Task: Open a template Informal Letter by  Plum save the file as logbook.epub Remove the following options from template: 'your brand'. Replace Hello Fan with ' Good Afternoon' and change the date to 29 June, 2023. Replace body of the letter with  I can't thank you enough for your love and support. Your presence in my life brings me immense joy and comfort. Thank you for being there for me.; apply Font Style 'Trebuchet MS' and font size  18 Add name: Oscar
Action: Mouse moved to (671, 90)
Screenshot: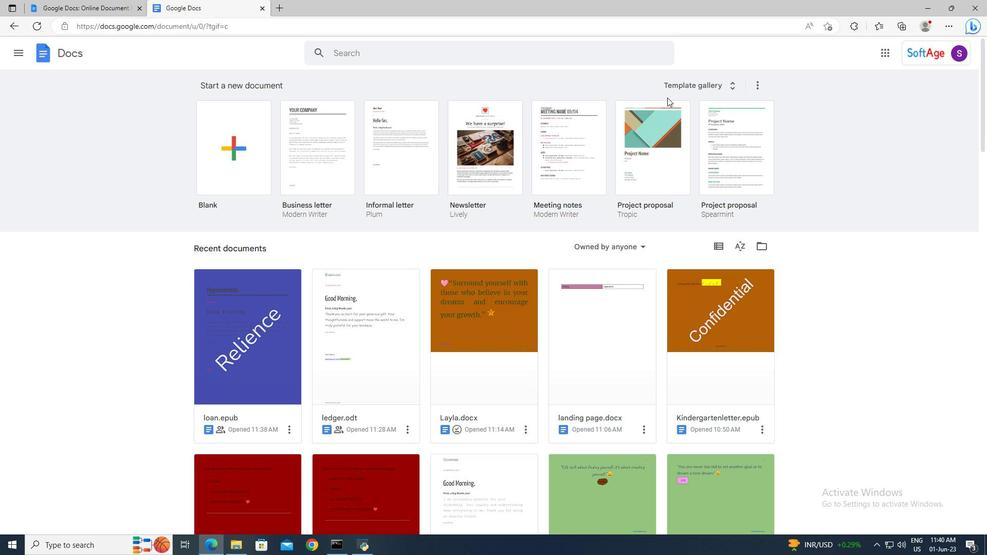 
Action: Mouse pressed left at (671, 90)
Screenshot: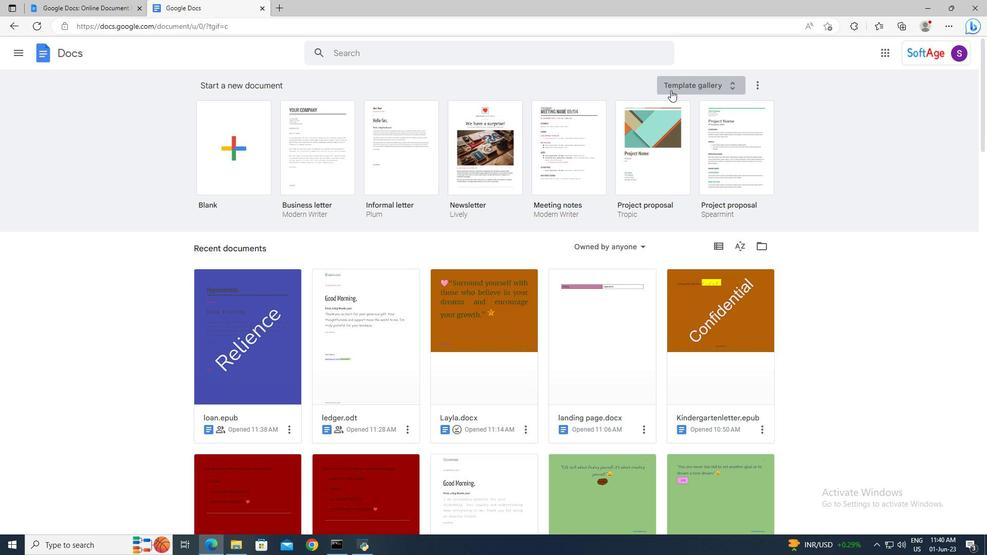 
Action: Mouse moved to (629, 191)
Screenshot: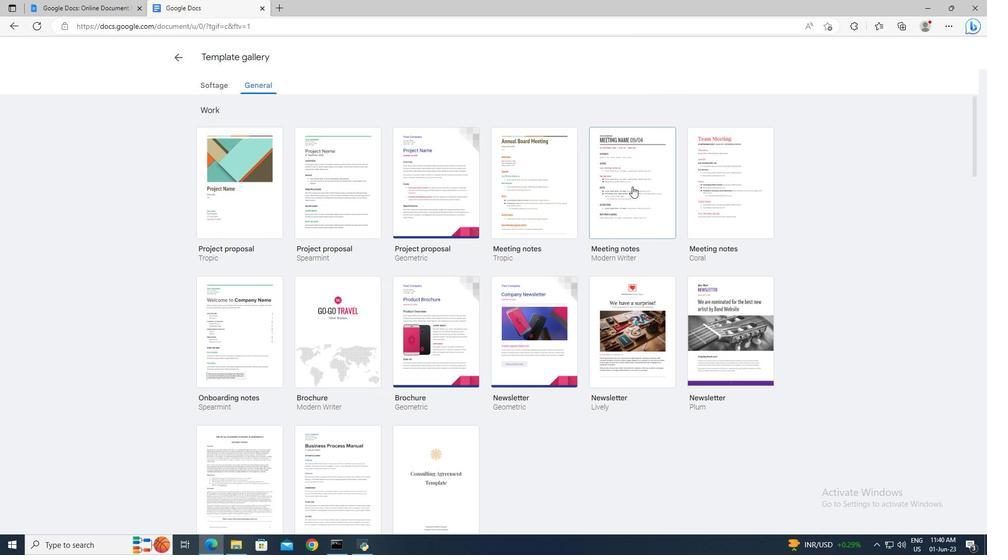 
Action: Mouse scrolled (629, 190) with delta (0, 0)
Screenshot: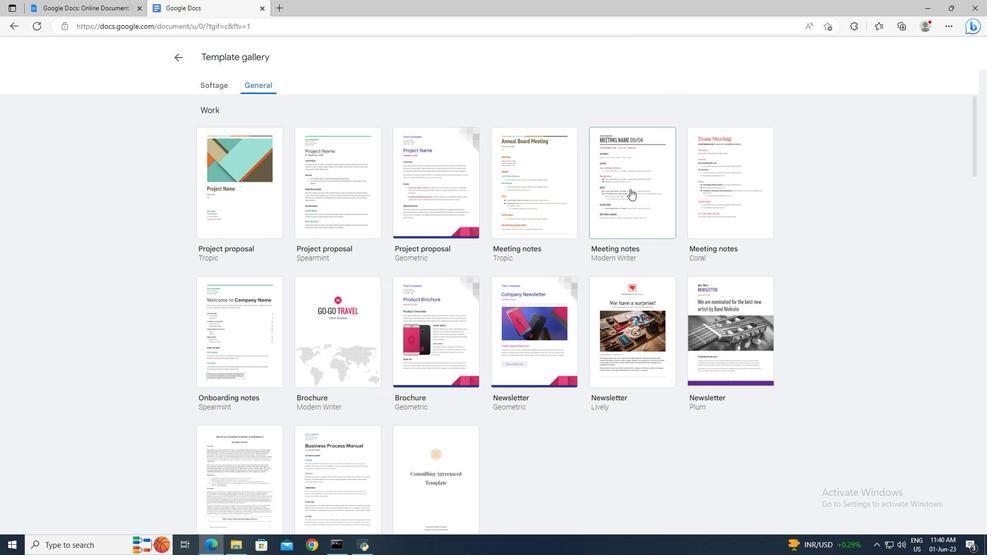 
Action: Mouse scrolled (629, 190) with delta (0, 0)
Screenshot: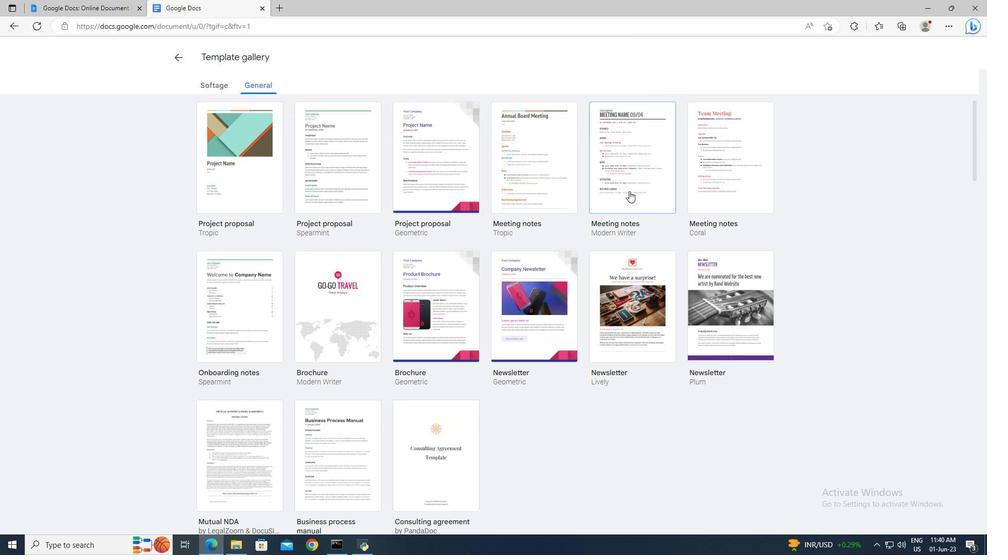 
Action: Mouse scrolled (629, 190) with delta (0, 0)
Screenshot: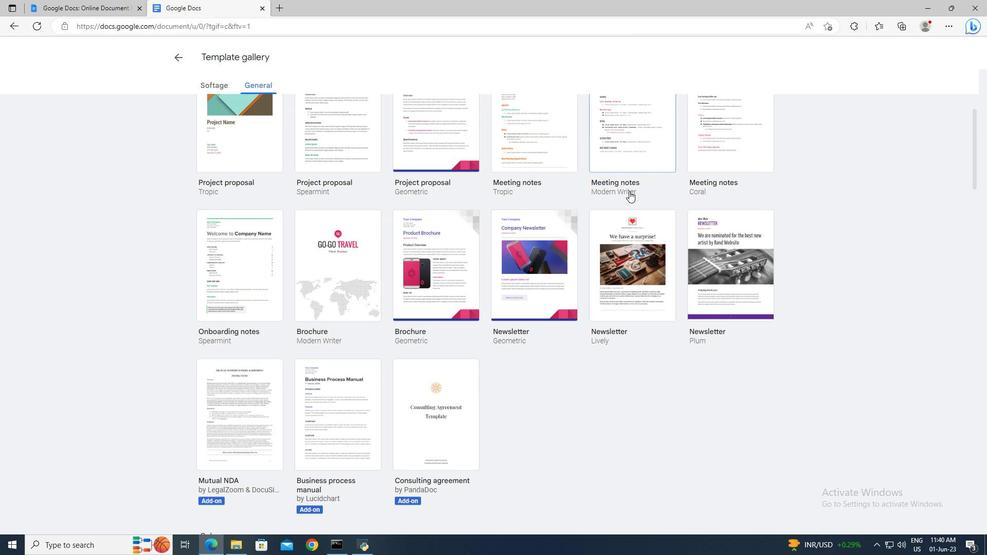 
Action: Mouse scrolled (629, 190) with delta (0, 0)
Screenshot: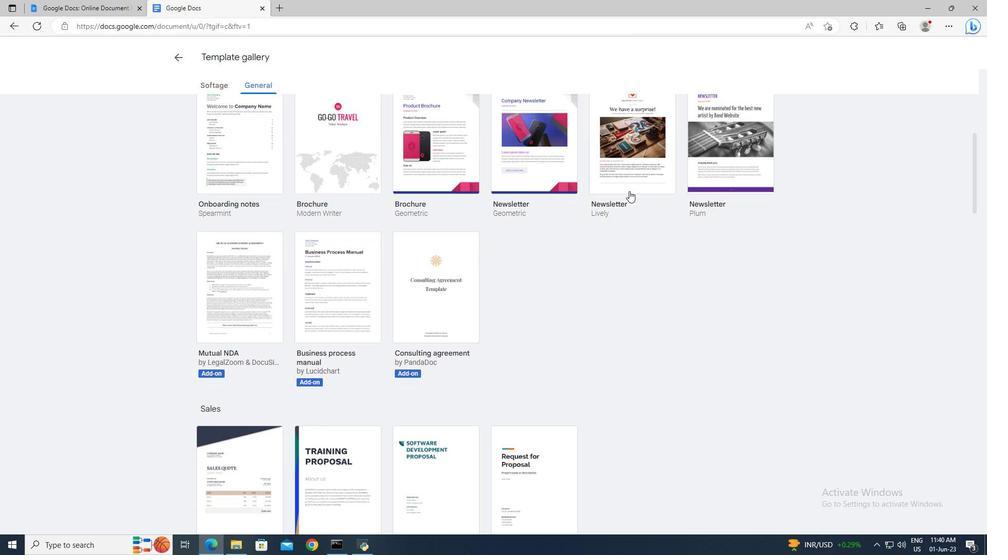 
Action: Mouse scrolled (629, 190) with delta (0, 0)
Screenshot: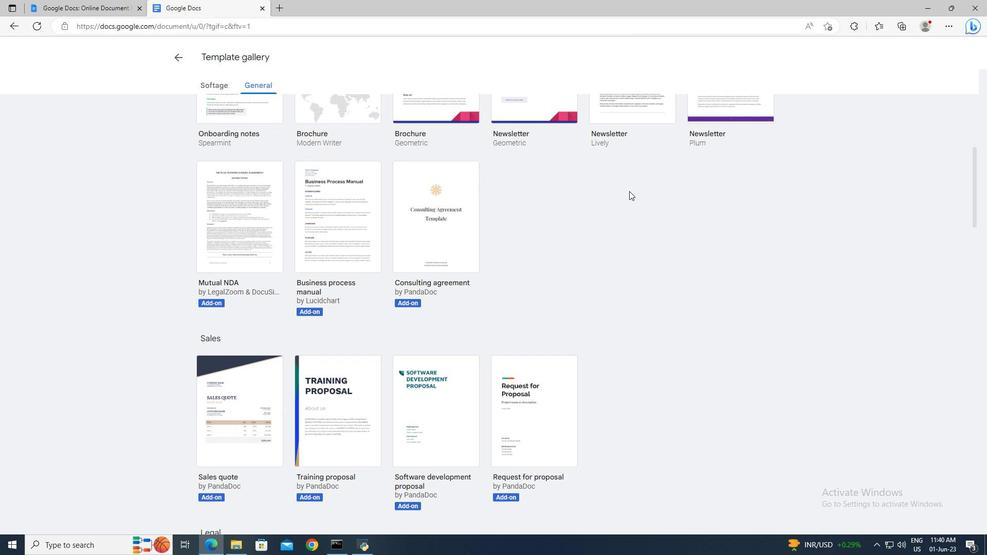 
Action: Mouse scrolled (629, 190) with delta (0, 0)
Screenshot: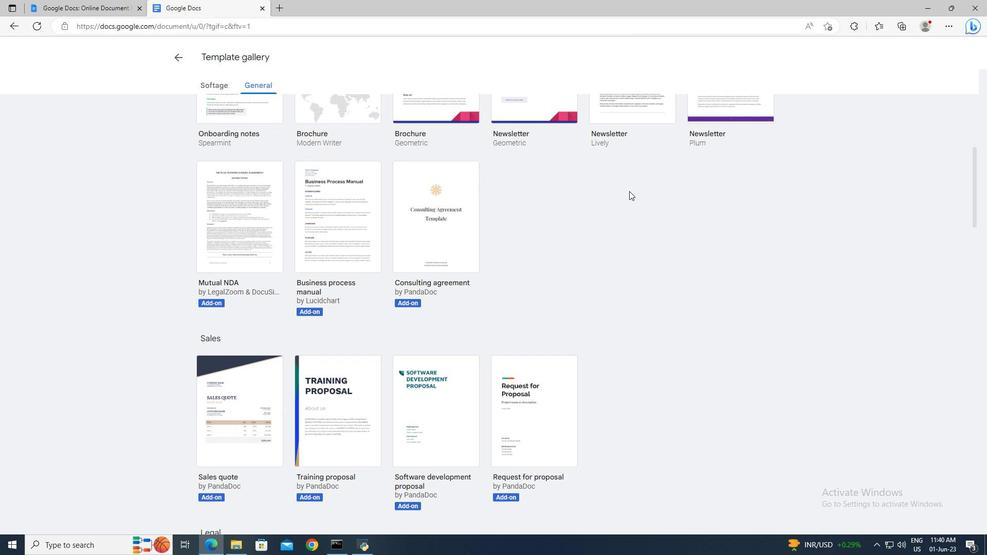 
Action: Mouse scrolled (629, 190) with delta (0, 0)
Screenshot: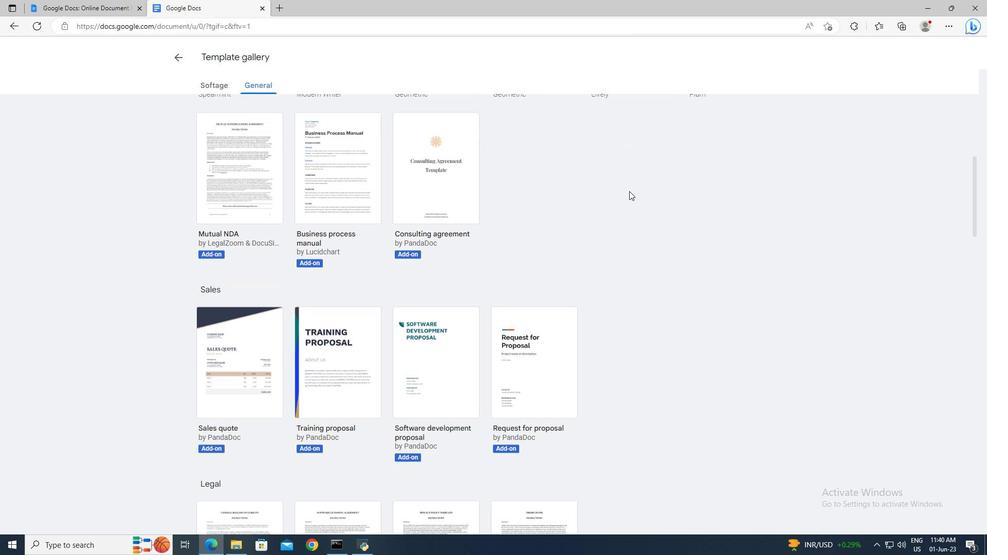 
Action: Mouse scrolled (629, 190) with delta (0, 0)
Screenshot: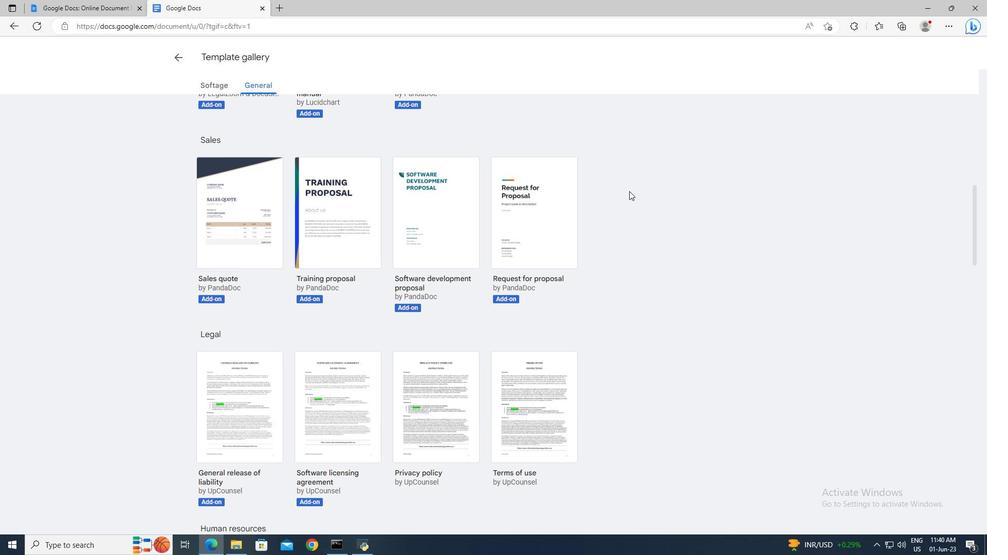 
Action: Mouse scrolled (629, 190) with delta (0, 0)
Screenshot: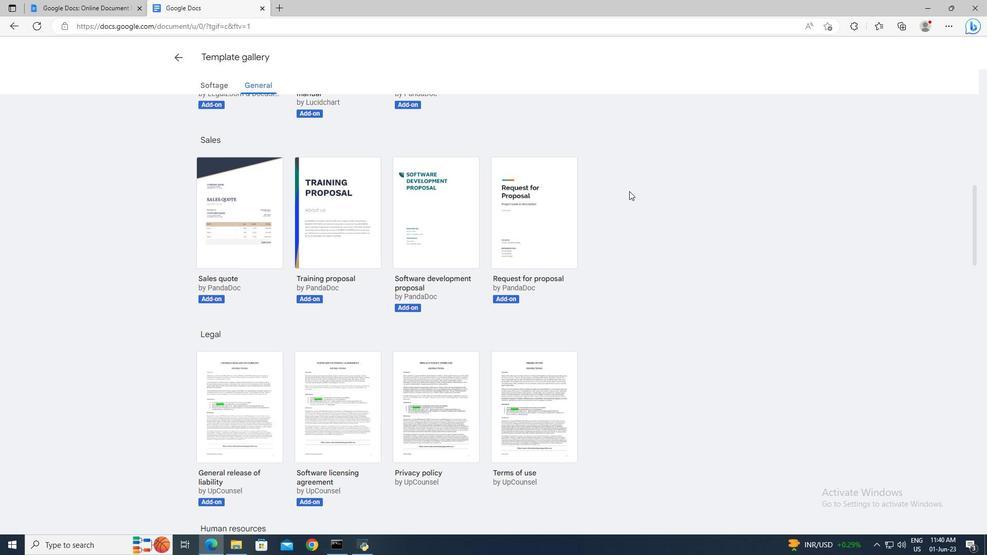 
Action: Mouse scrolled (629, 190) with delta (0, 0)
Screenshot: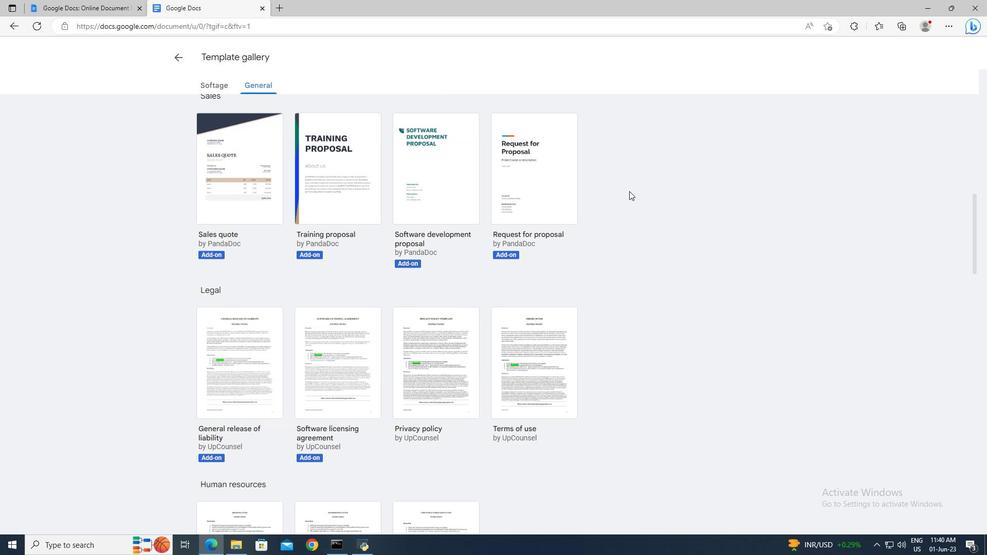 
Action: Mouse scrolled (629, 190) with delta (0, 0)
Screenshot: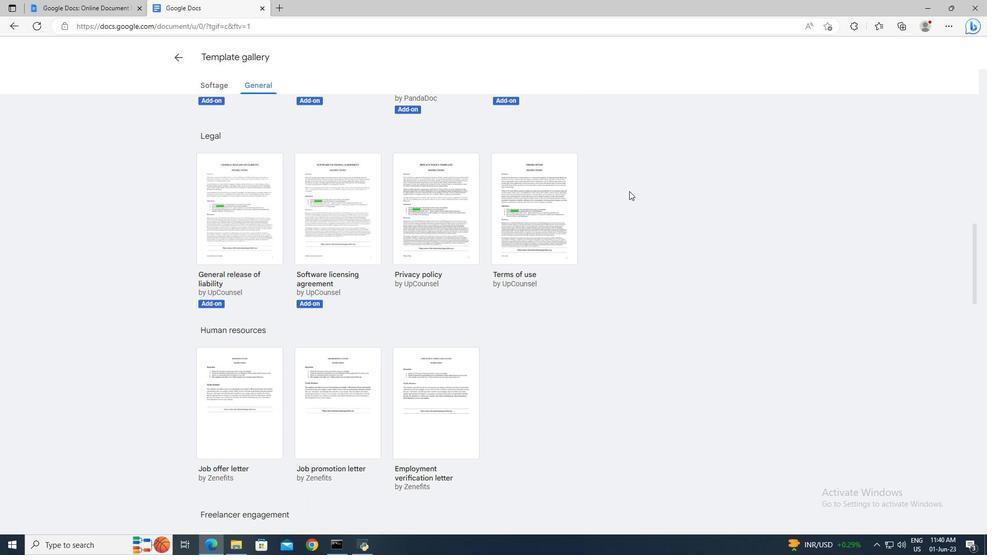 
Action: Mouse scrolled (629, 190) with delta (0, 0)
Screenshot: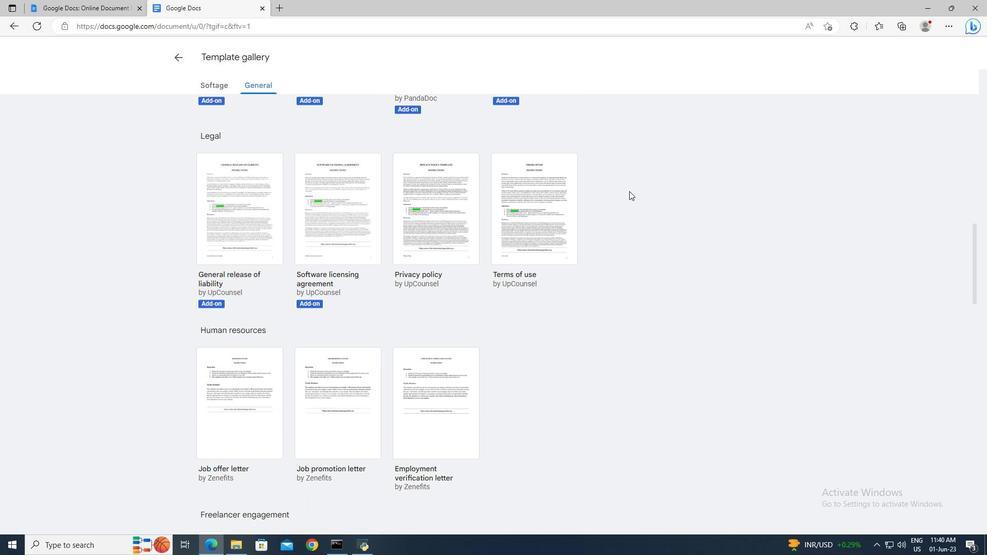 
Action: Mouse scrolled (629, 190) with delta (0, 0)
Screenshot: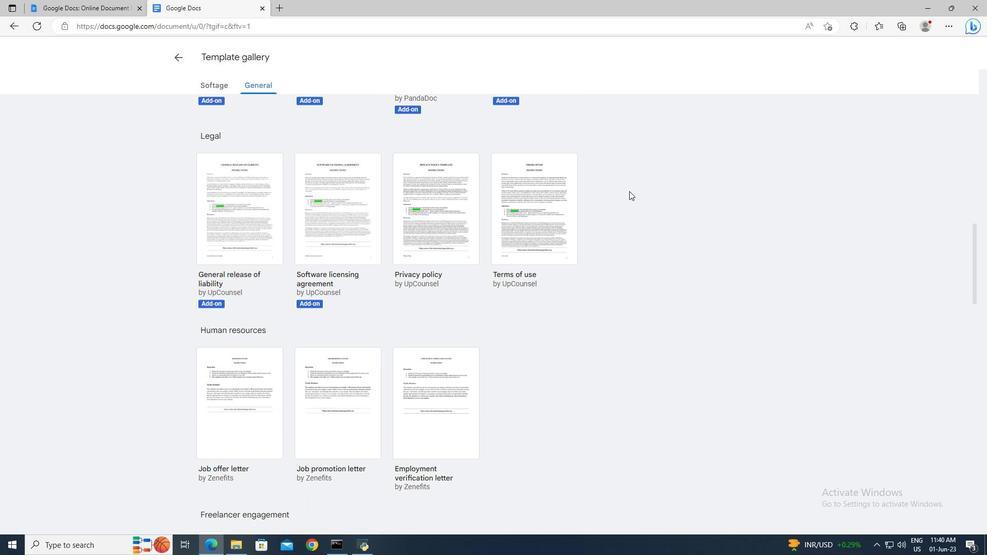 
Action: Mouse scrolled (629, 190) with delta (0, 0)
Screenshot: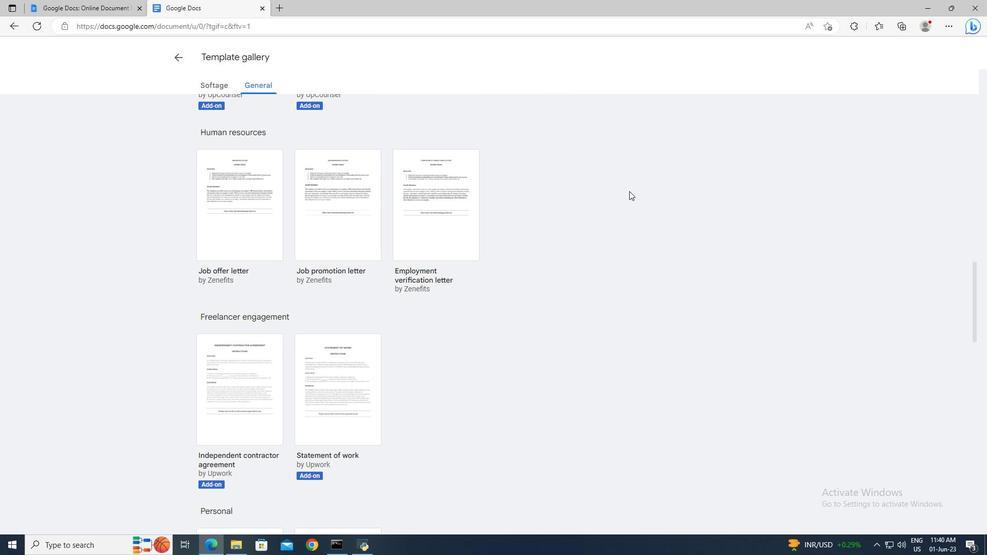 
Action: Mouse scrolled (629, 190) with delta (0, 0)
Screenshot: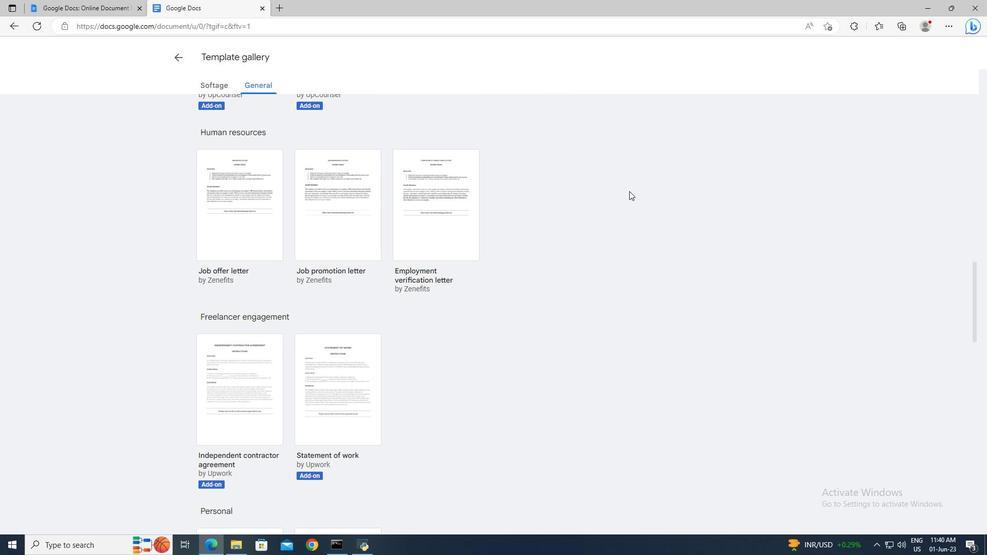 
Action: Mouse scrolled (629, 190) with delta (0, 0)
Screenshot: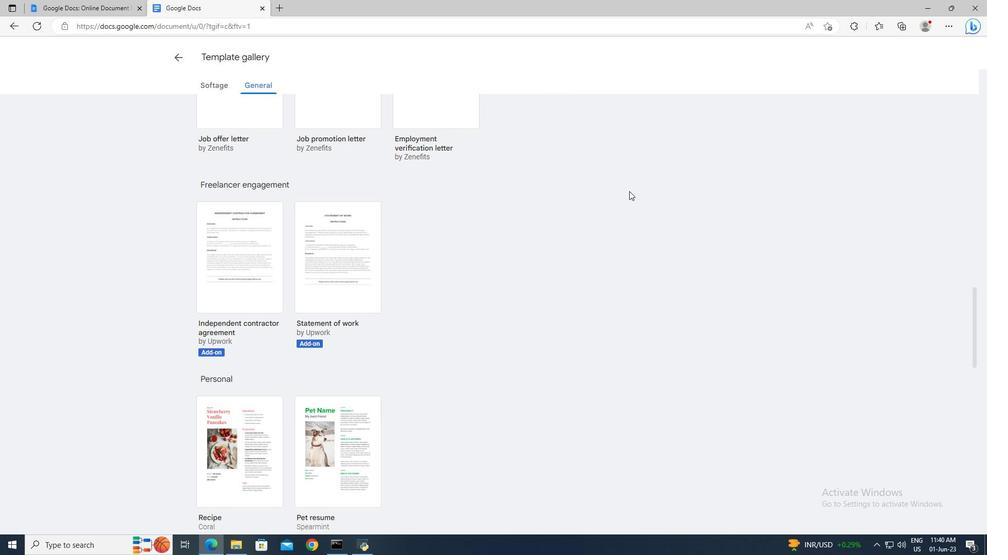 
Action: Mouse scrolled (629, 190) with delta (0, 0)
Screenshot: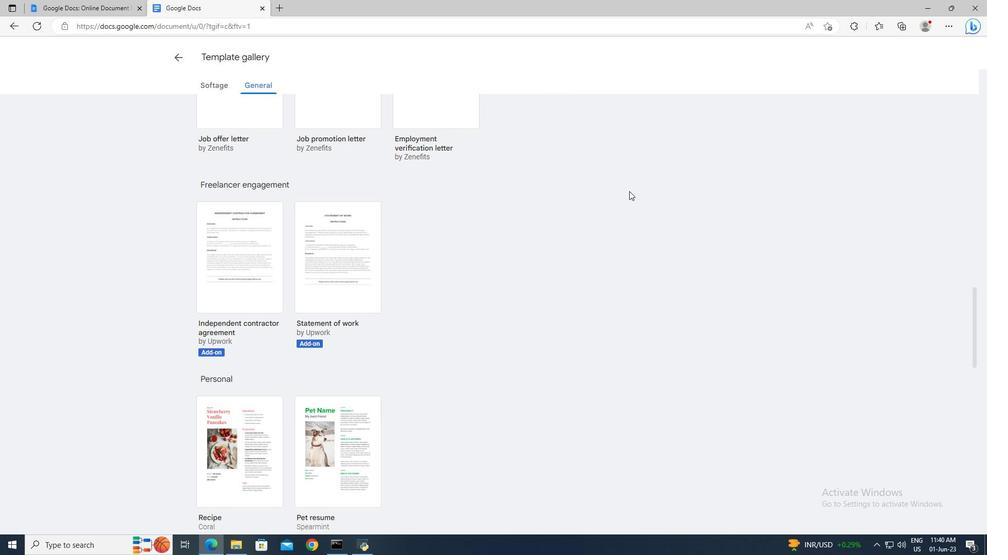 
Action: Mouse scrolled (629, 190) with delta (0, 0)
Screenshot: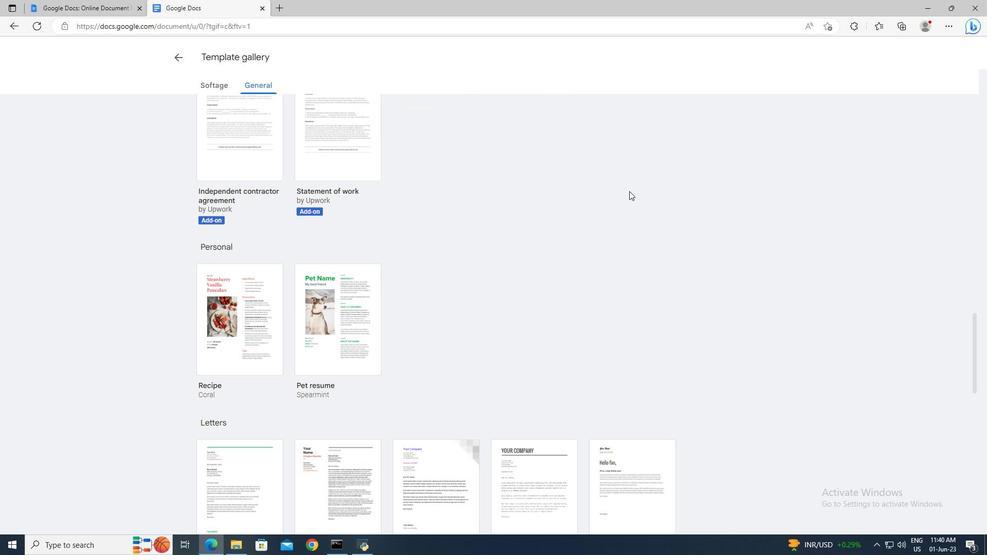 
Action: Mouse scrolled (629, 191) with delta (0, 0)
Screenshot: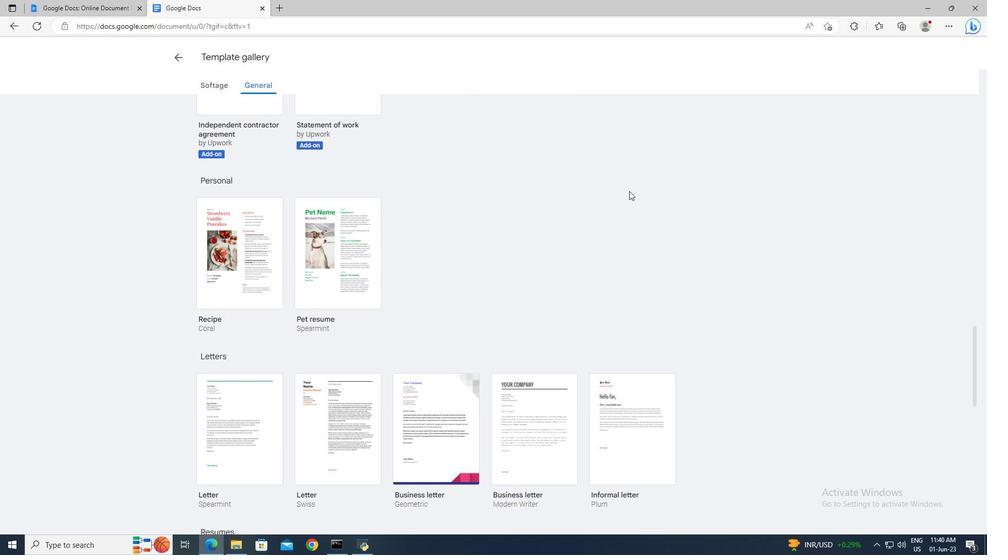 
Action: Mouse scrolled (629, 190) with delta (0, 0)
Screenshot: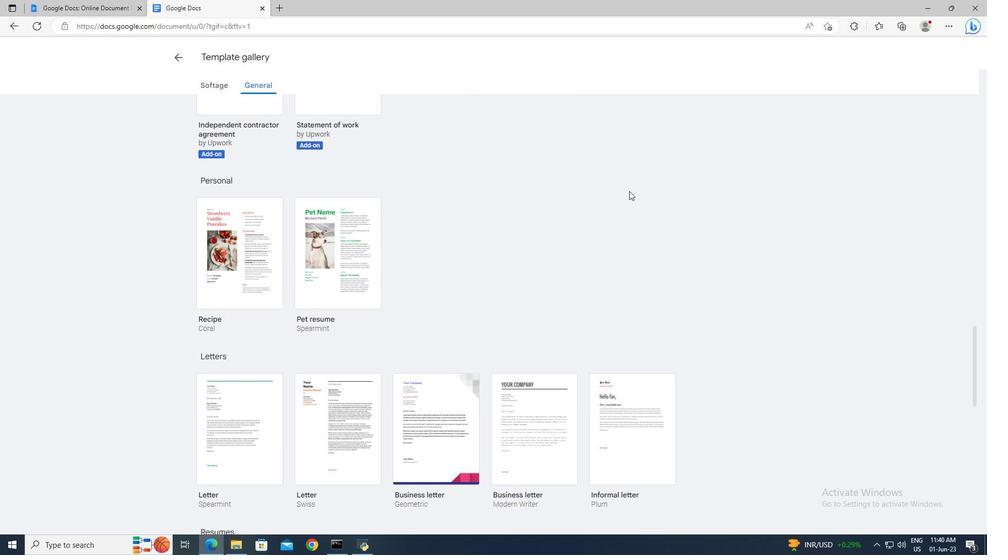 
Action: Mouse scrolled (629, 190) with delta (0, 0)
Screenshot: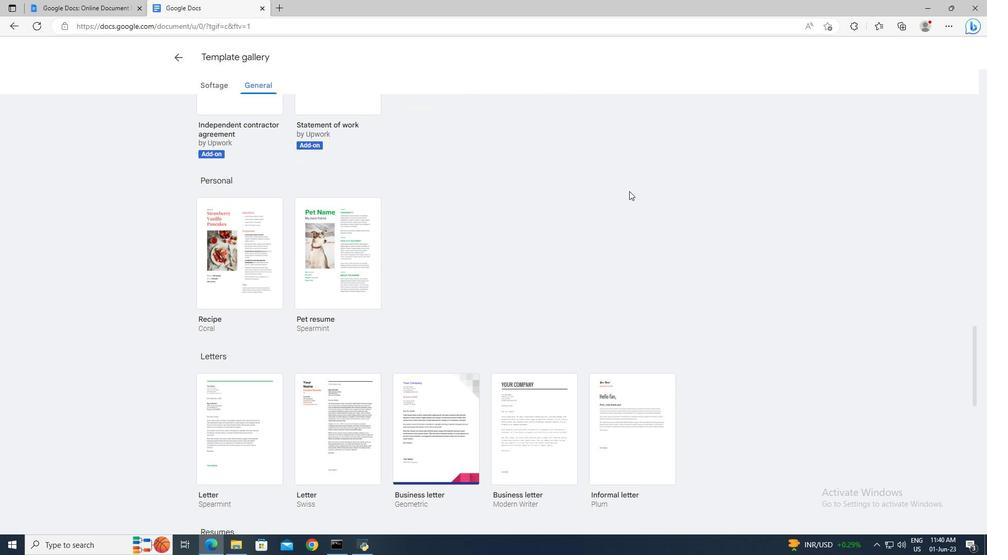 
Action: Mouse moved to (635, 366)
Screenshot: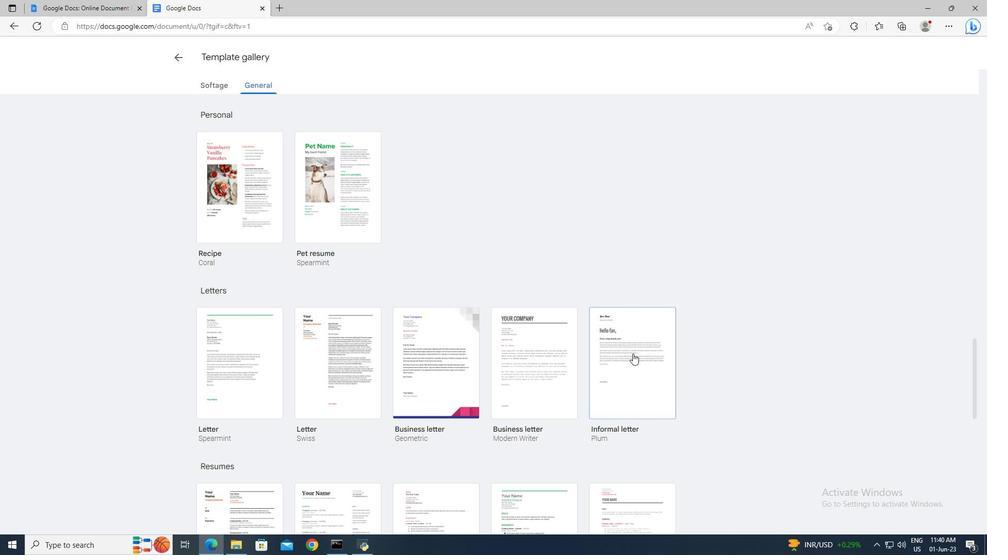 
Action: Mouse pressed left at (635, 366)
Screenshot: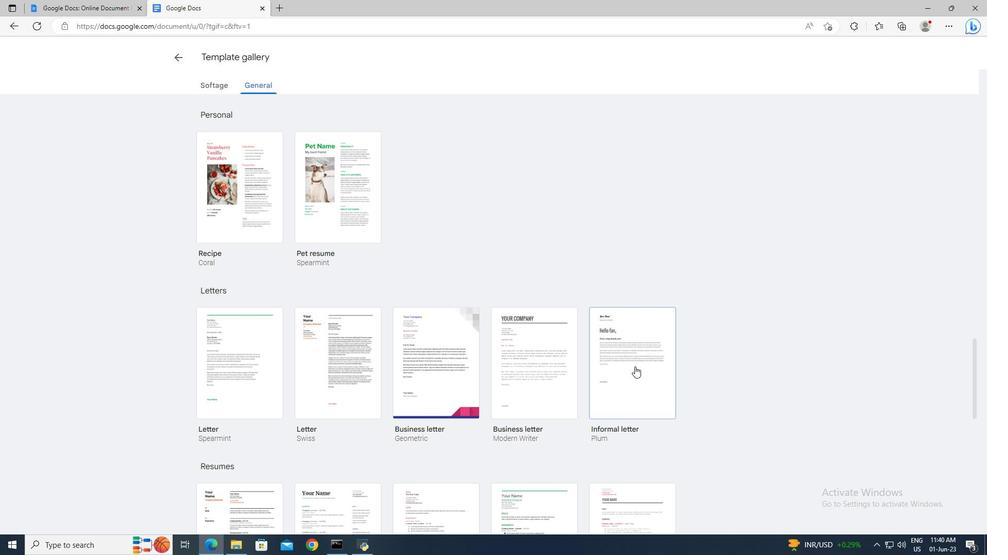 
Action: Mouse moved to (80, 48)
Screenshot: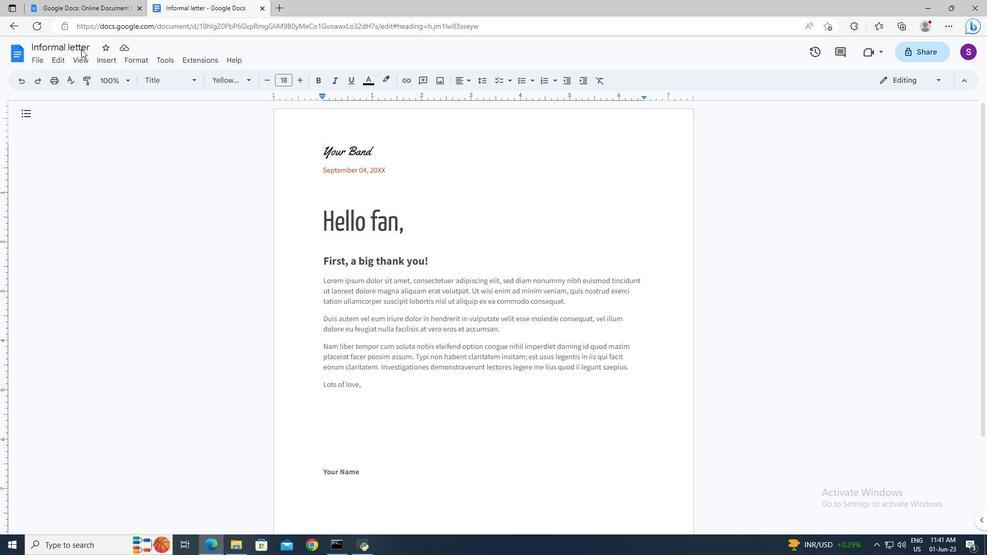
Action: Mouse pressed left at (80, 48)
Screenshot: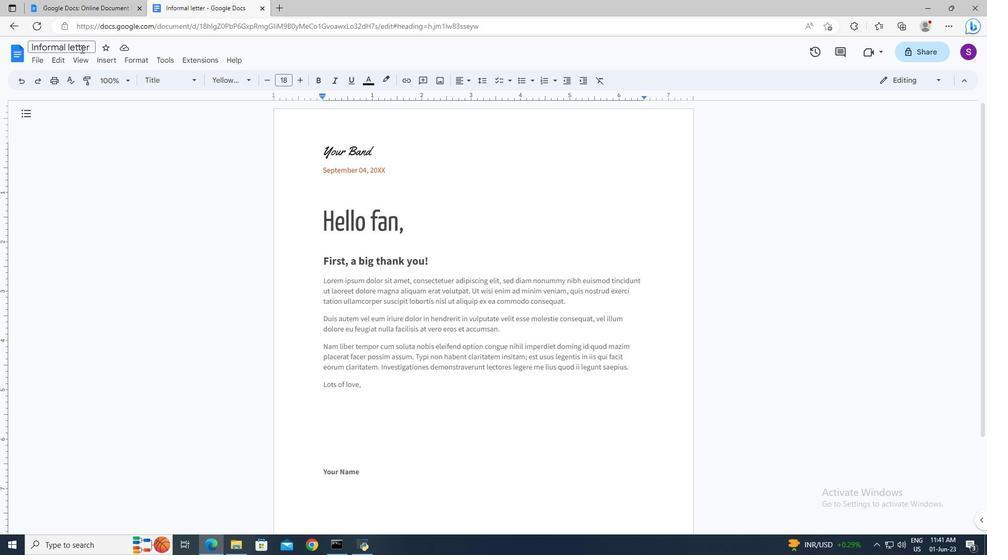 
Action: Key pressed ctrl+A<Key.delete>logbook.epub<Key.enter>
Screenshot: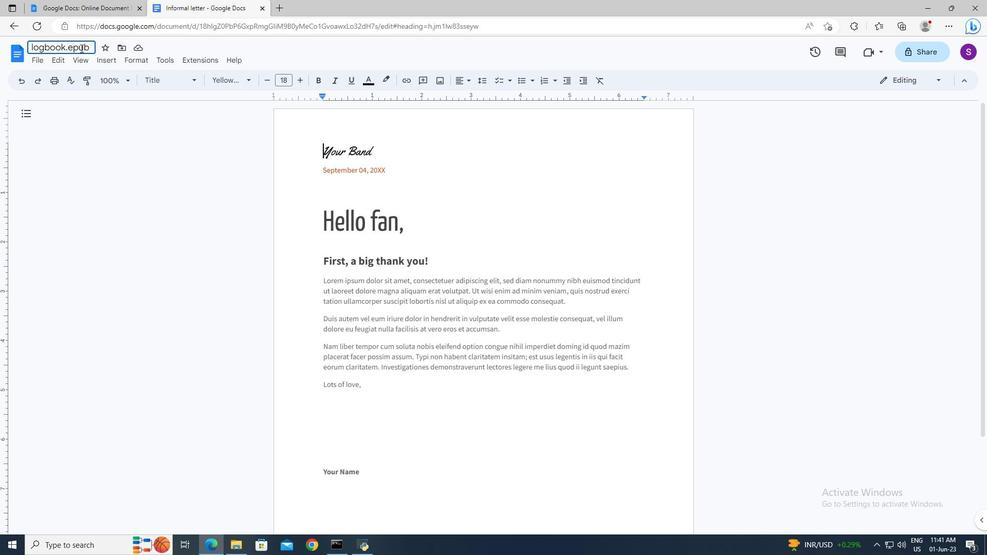 
Action: Mouse moved to (322, 146)
Screenshot: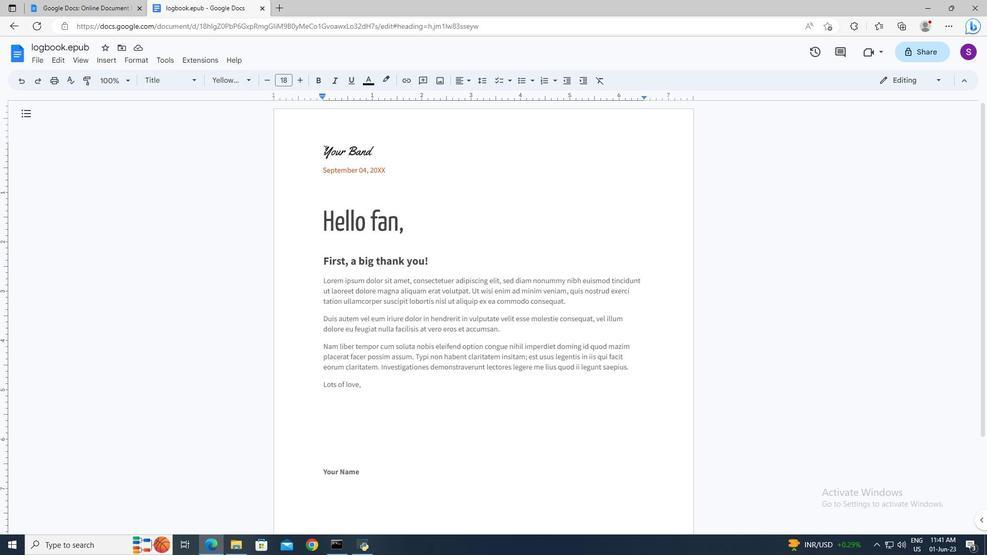 
Action: Mouse pressed left at (322, 146)
Screenshot: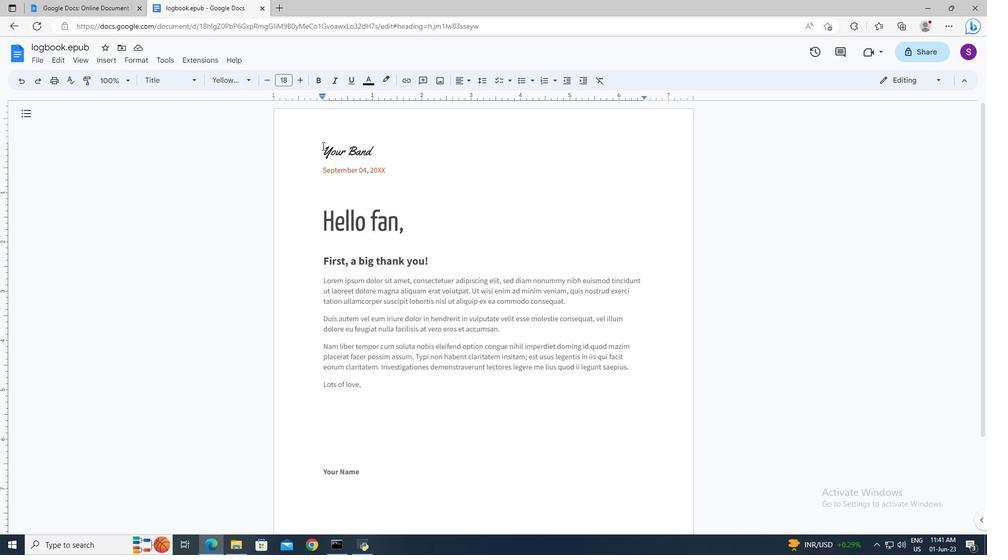 
Action: Key pressed <Key.shift><Key.right><Key.right><Key.delete>
Screenshot: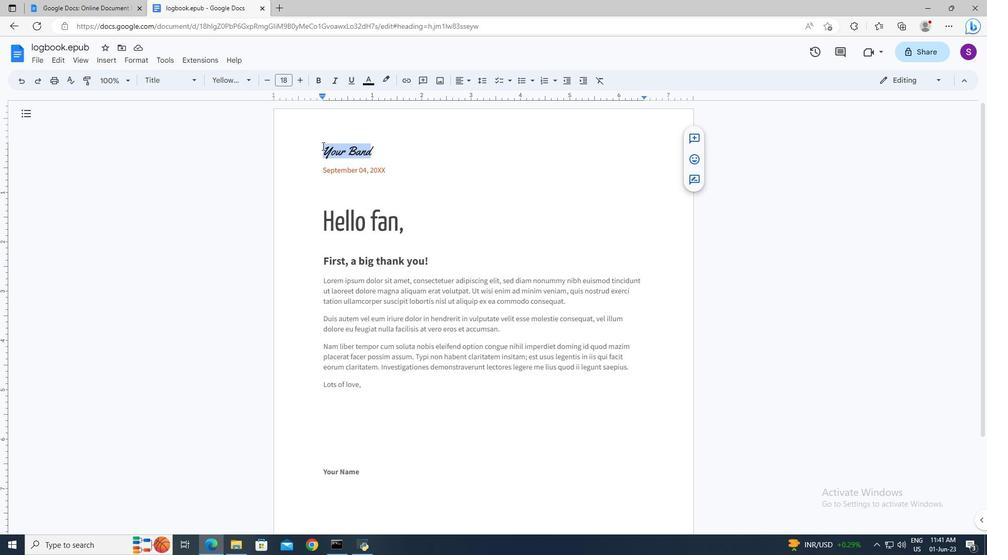 
Action: Mouse moved to (323, 224)
Screenshot: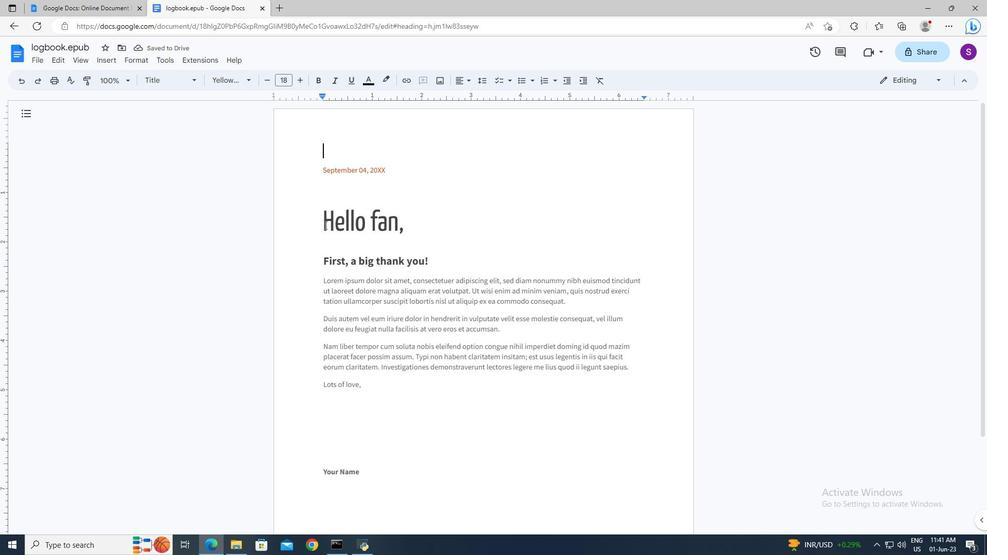 
Action: Mouse pressed left at (323, 224)
Screenshot: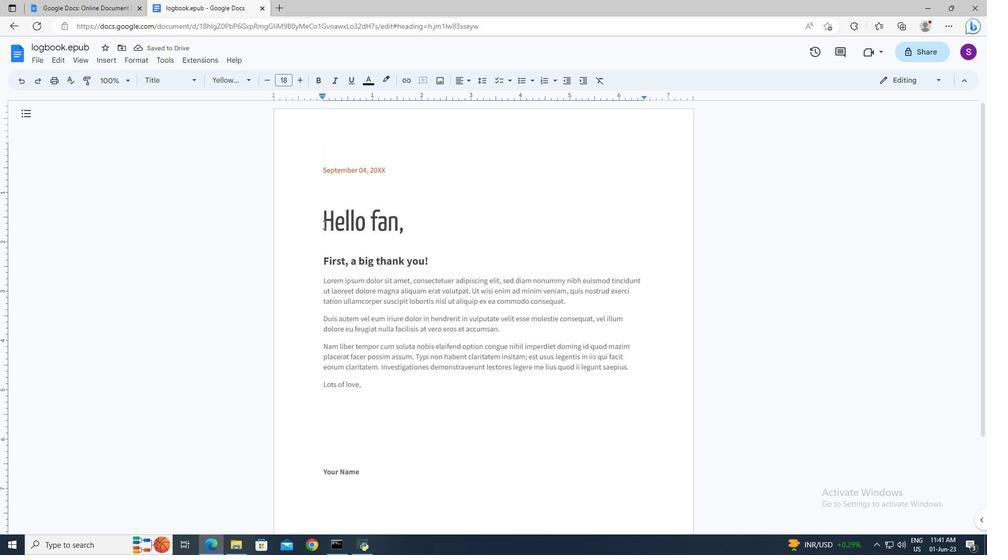 
Action: Key pressed <Key.shift><Key.right><Key.right><Key.shift>Good<Key.space><Key.shift>Afternoon
Screenshot: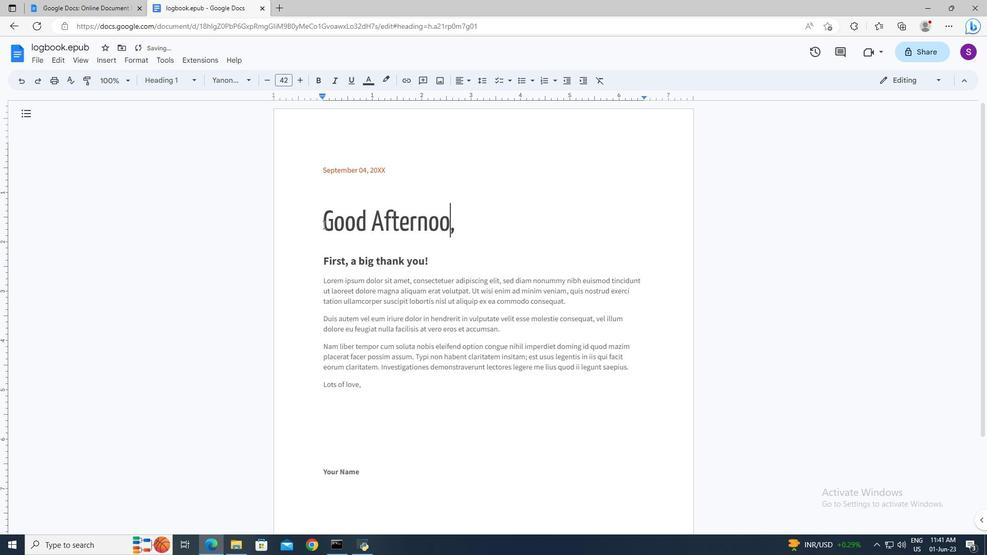 
Action: Mouse moved to (322, 168)
Screenshot: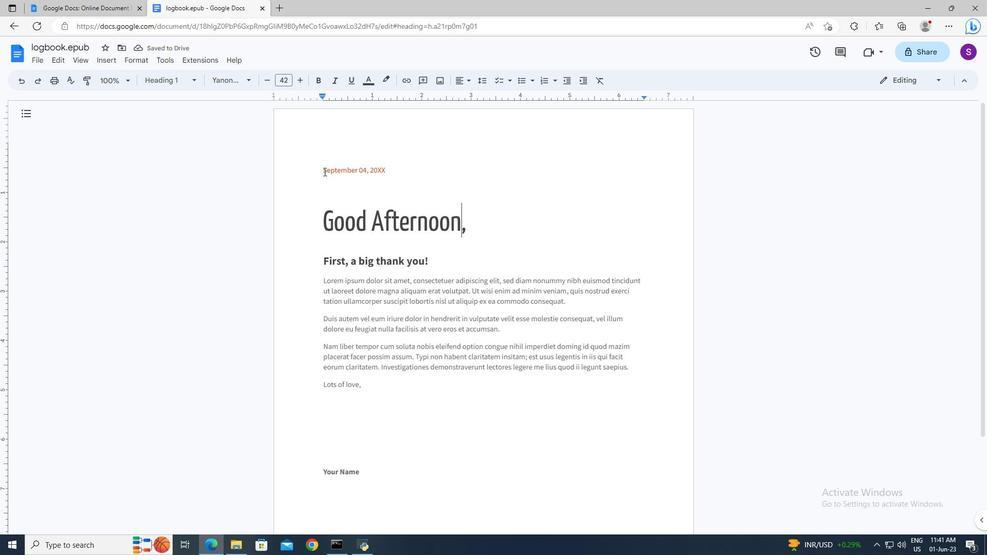 
Action: Mouse pressed left at (322, 168)
Screenshot: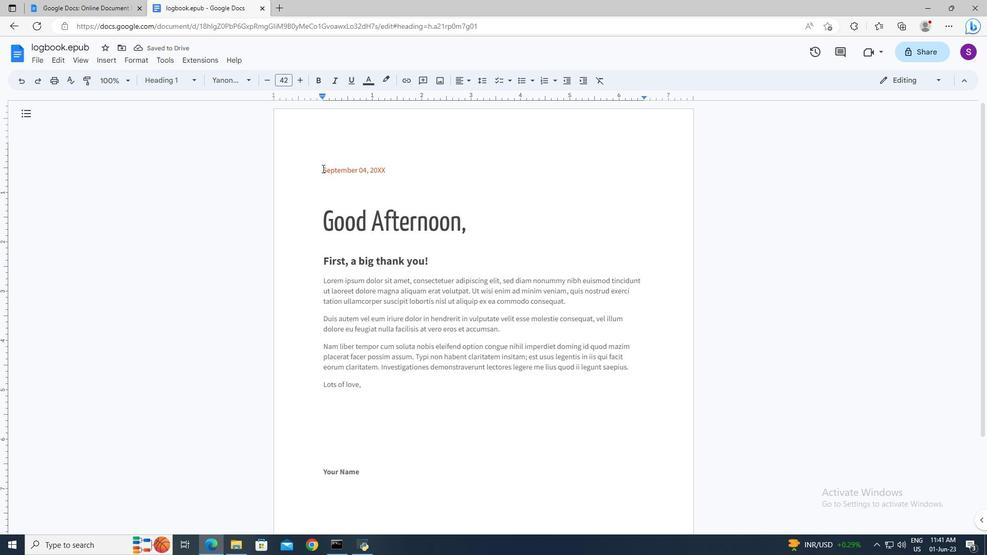 
Action: Key pressed <Key.shift><Key.right><Key.right><Key.right><Key.right><Key.delete>29<Key.space><Key.shift>June,<Key.space>2023
Screenshot: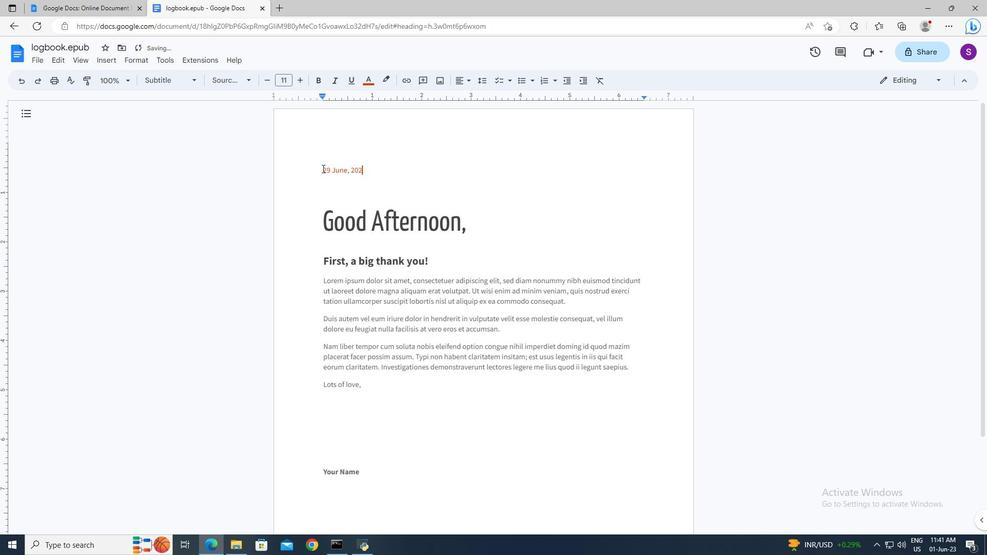 
Action: Mouse moved to (320, 284)
Screenshot: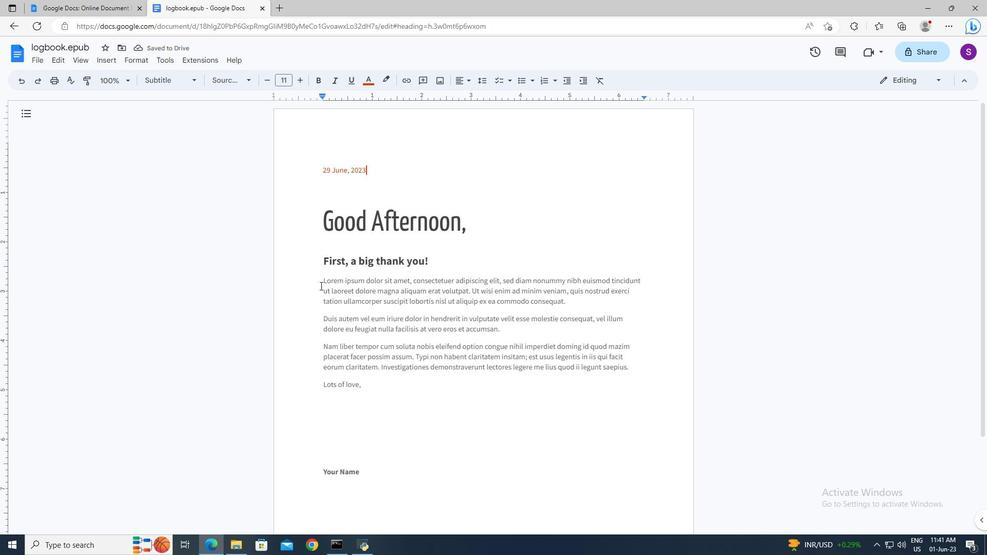 
Action: Mouse pressed left at (320, 284)
Screenshot: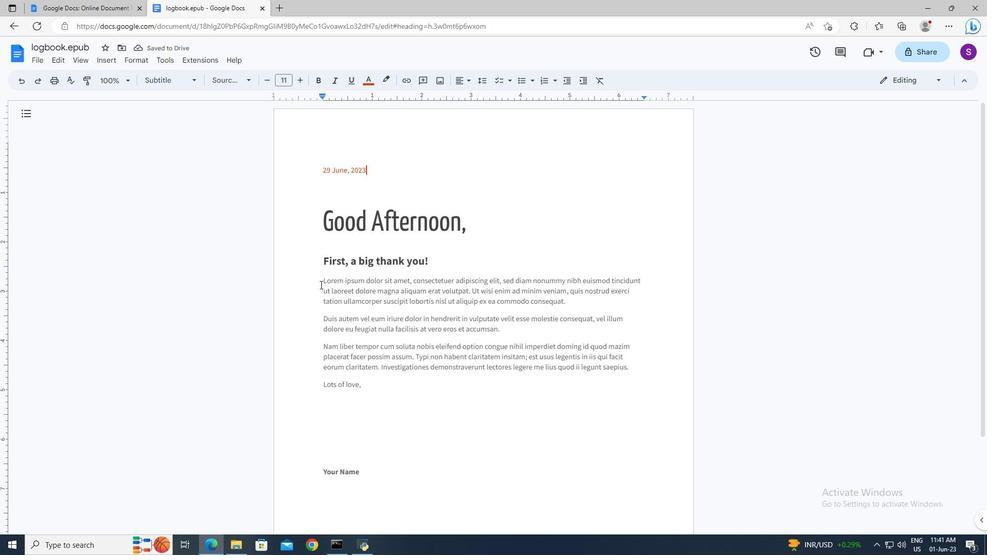 
Action: Key pressed <Key.shift><Key.down><Key.down><Key.down><Key.delete><Key.enter><Key.up><Key.shift>I<Key.space>can't<Key.space>thank<Key.space>you<Key.space>enough<Key.space>for<Key.space>your<Key.space>love<Key.space>and<Key.space>support.<Key.space><Key.shift>Your<Key.space>presence<Key.space>in<Key.space>my<Key.space>life<Key.space>prin<Key.backspace><Key.backspace><Key.backspace><Key.backspace>brings<Key.space>me<Key.space>immense<Key.space>joy<Key.space>and<Key.space>comfort.<Key.space><Key.shift>Thank<Key.space>you<Key.space>for<Key.space>being<Key.space>there<Key.space>for<Key.space>me.<Key.shift><Key.shift><Key.shift><Key.shift><Key.shift><Key.shift><Key.shift><Key.shift><Key.shift><Key.shift><Key.shift><Key.shift><Key.shift><Key.shift><Key.shift><Key.shift><Key.shift><Key.shift><Key.up>
Screenshot: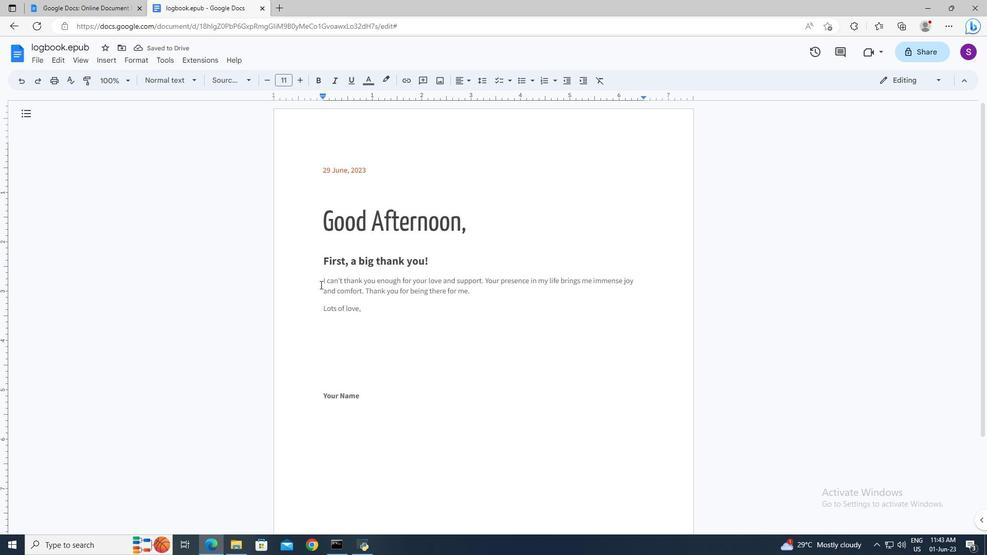 
Action: Mouse moved to (243, 84)
Screenshot: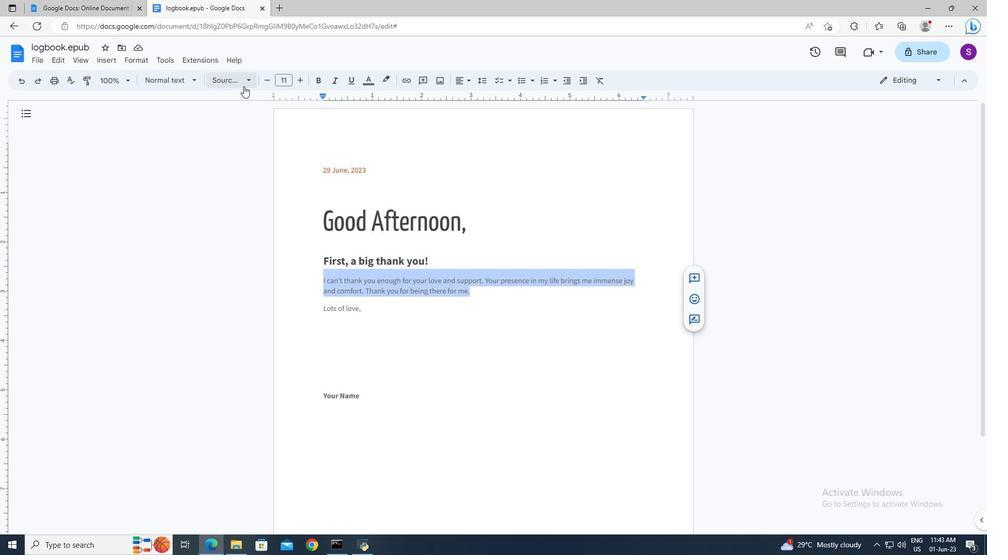 
Action: Mouse pressed left at (243, 84)
Screenshot: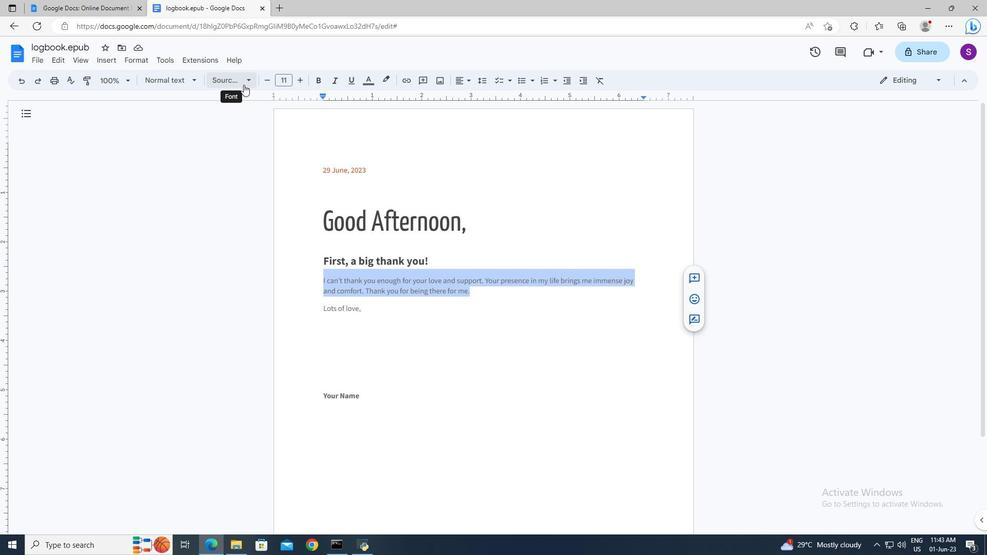
Action: Mouse moved to (262, 403)
Screenshot: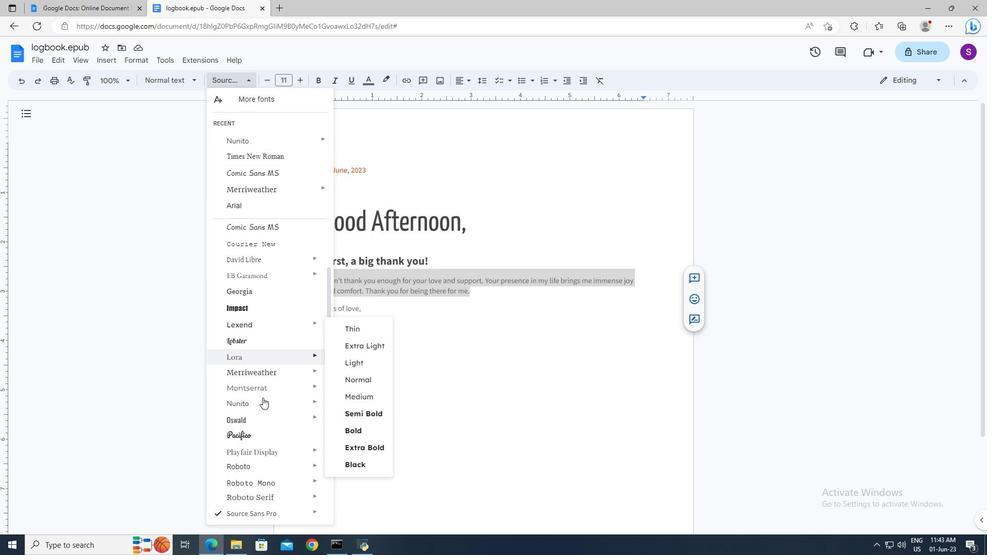 
Action: Mouse scrolled (262, 402) with delta (0, 0)
Screenshot: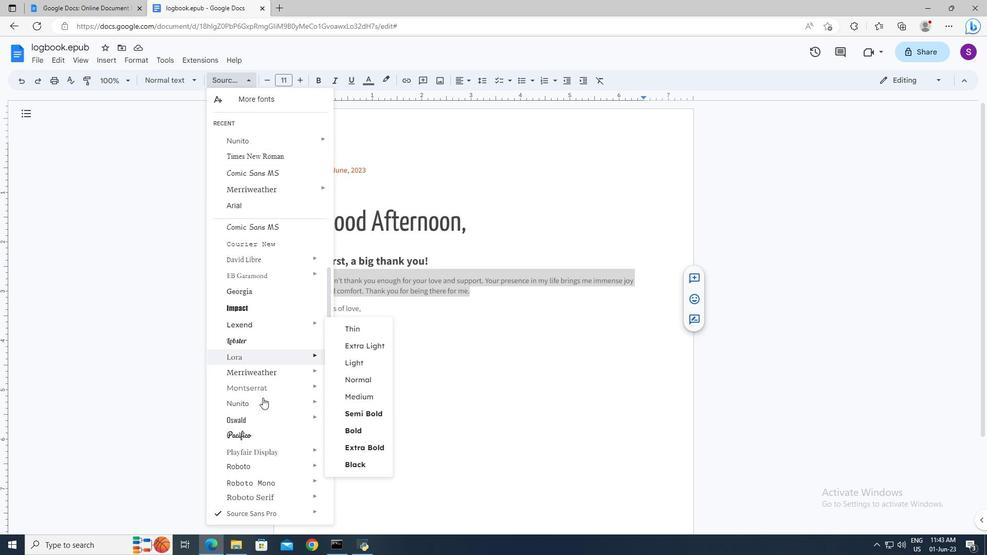
Action: Mouse moved to (262, 405)
Screenshot: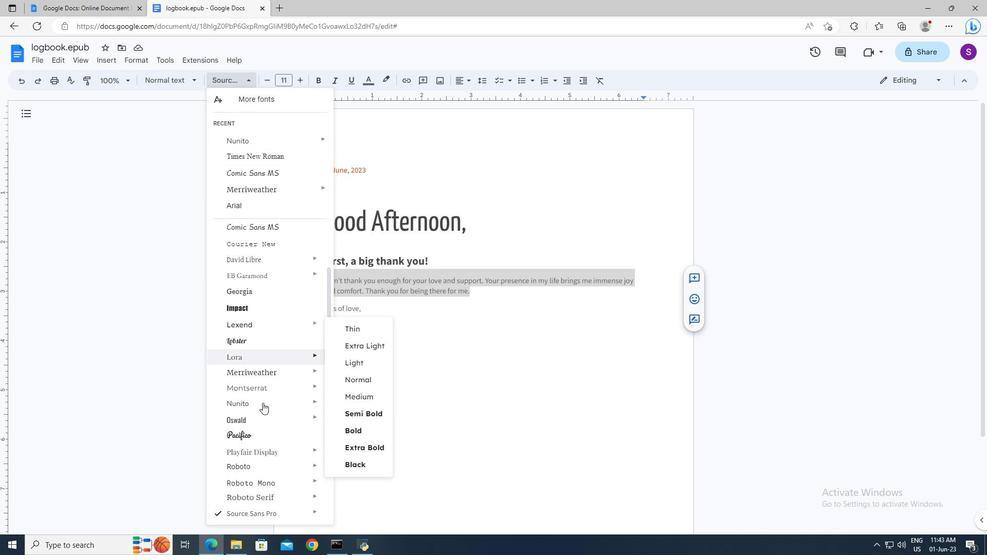 
Action: Mouse scrolled (262, 404) with delta (0, 0)
Screenshot: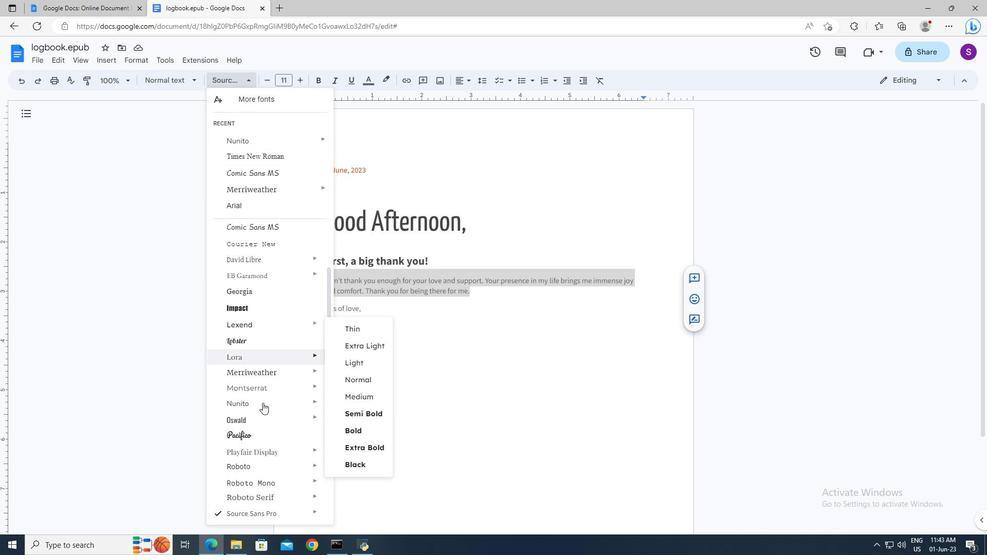 
Action: Mouse moved to (262, 410)
Screenshot: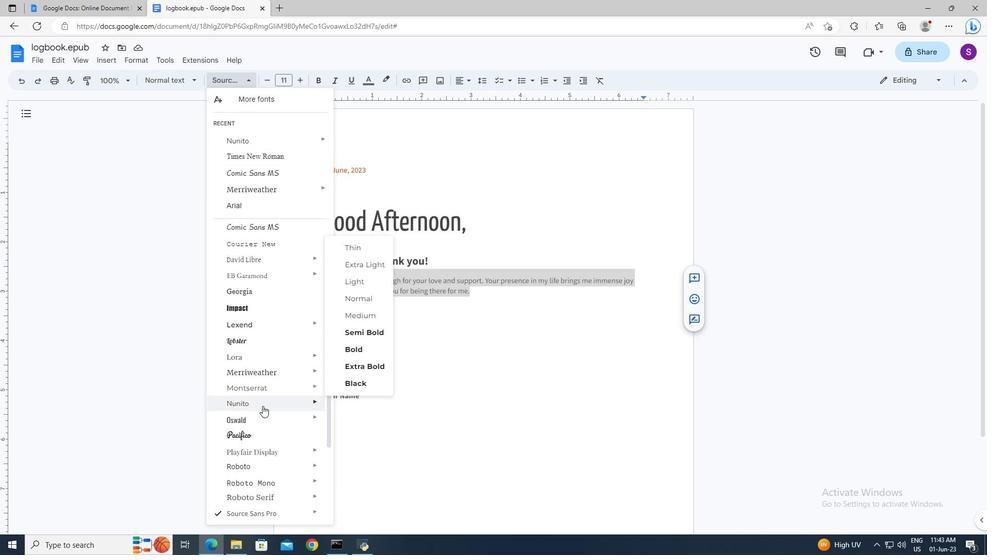 
Action: Mouse scrolled (262, 409) with delta (0, 0)
Screenshot: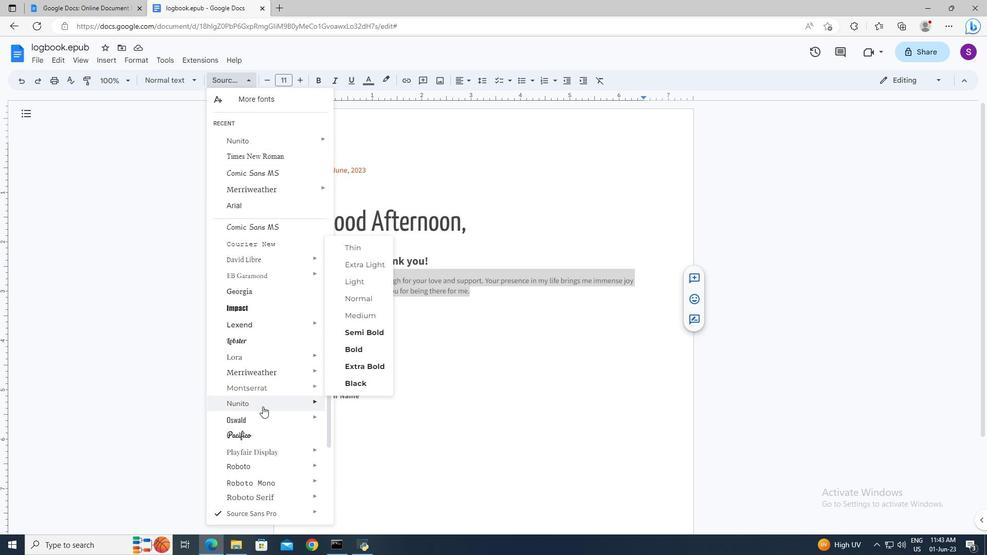 
Action: Mouse moved to (262, 414)
Screenshot: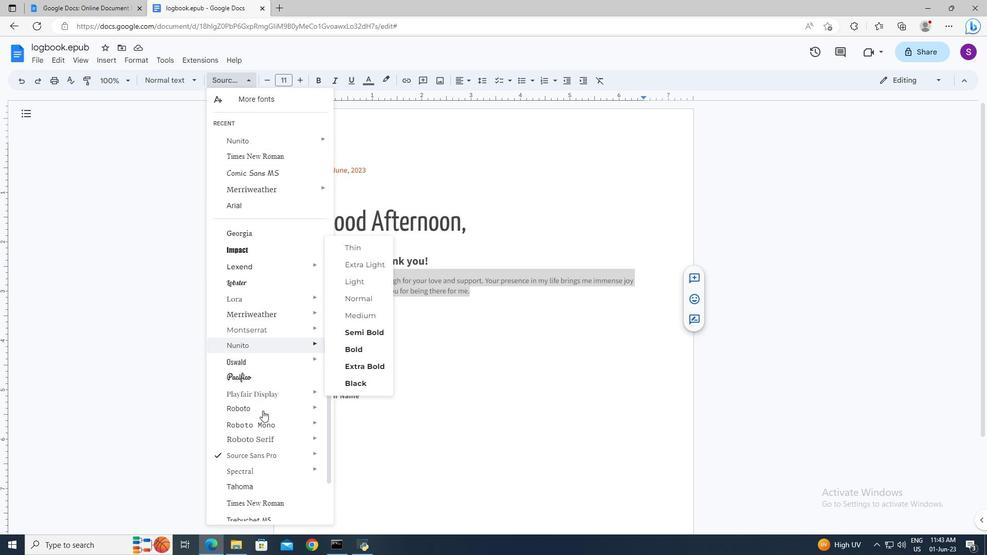 
Action: Mouse scrolled (262, 413) with delta (0, 0)
Screenshot: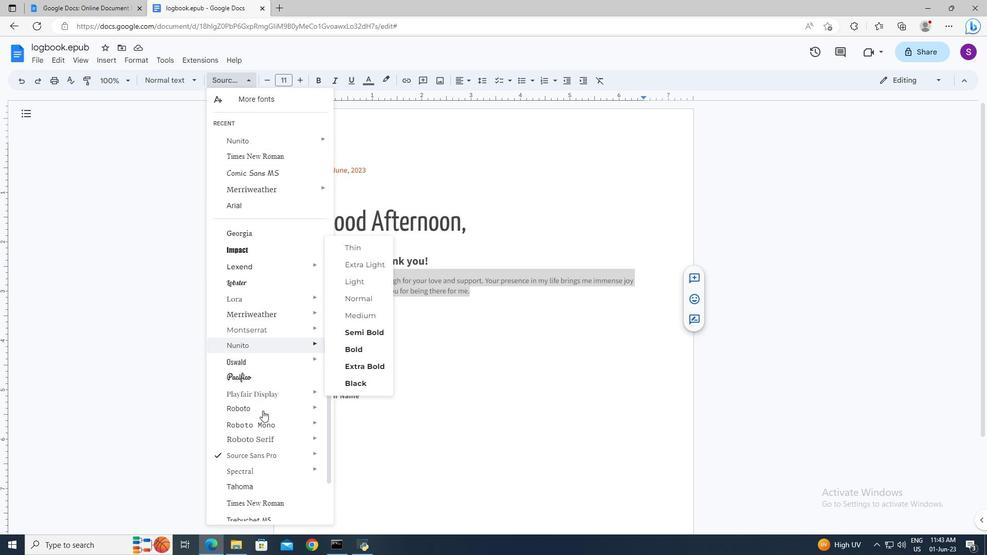 
Action: Mouse moved to (263, 430)
Screenshot: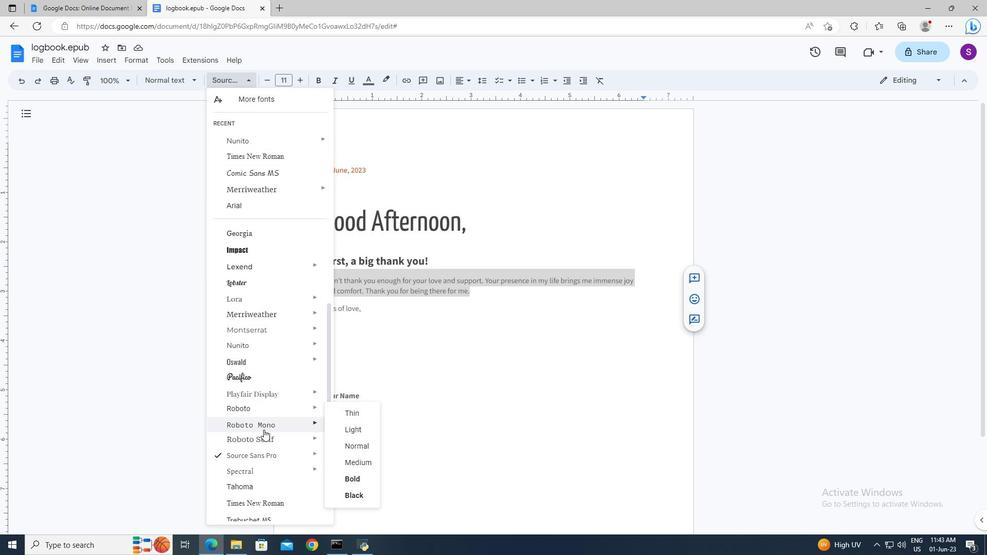 
Action: Mouse scrolled (263, 429) with delta (0, 0)
Screenshot: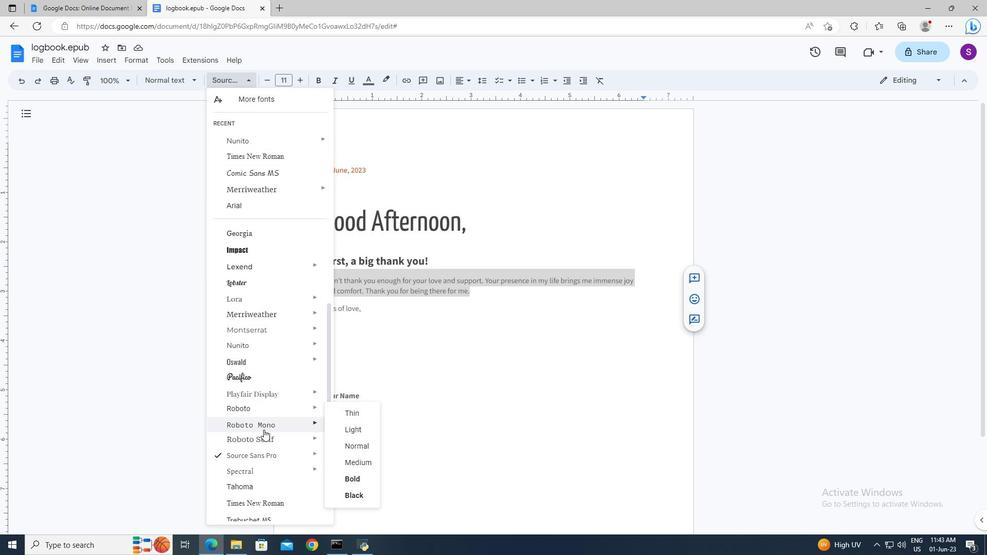 
Action: Mouse moved to (264, 430)
Screenshot: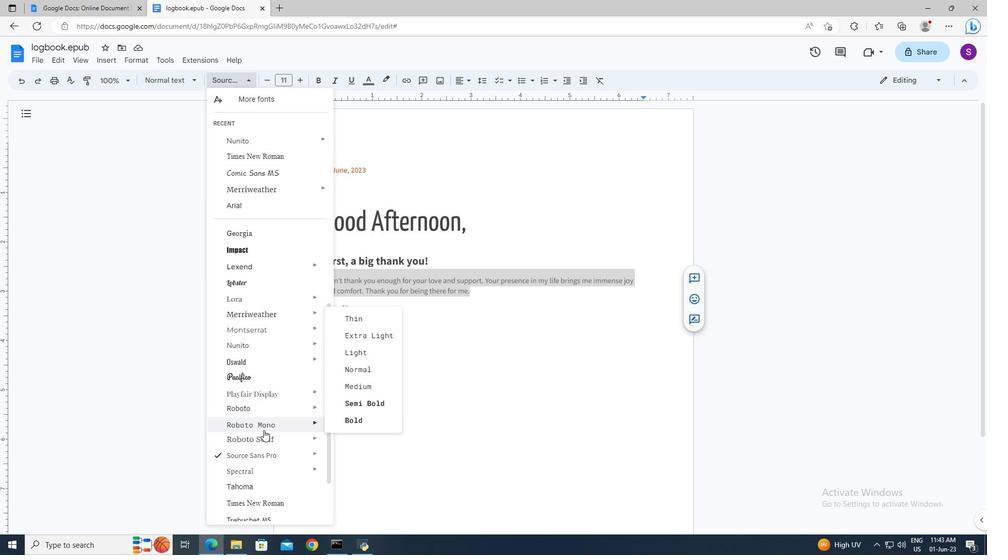 
Action: Mouse scrolled (264, 430) with delta (0, 0)
Screenshot: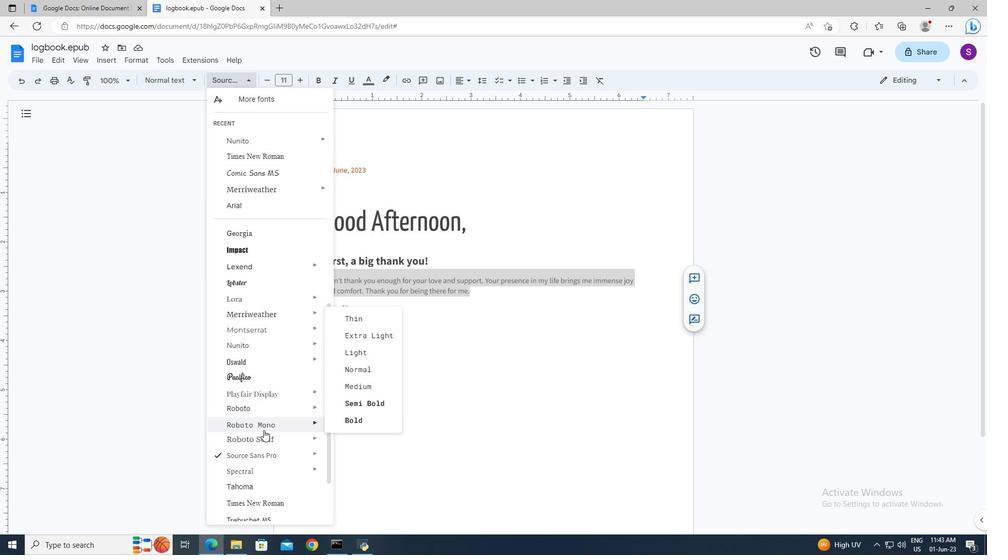 
Action: Mouse moved to (263, 480)
Screenshot: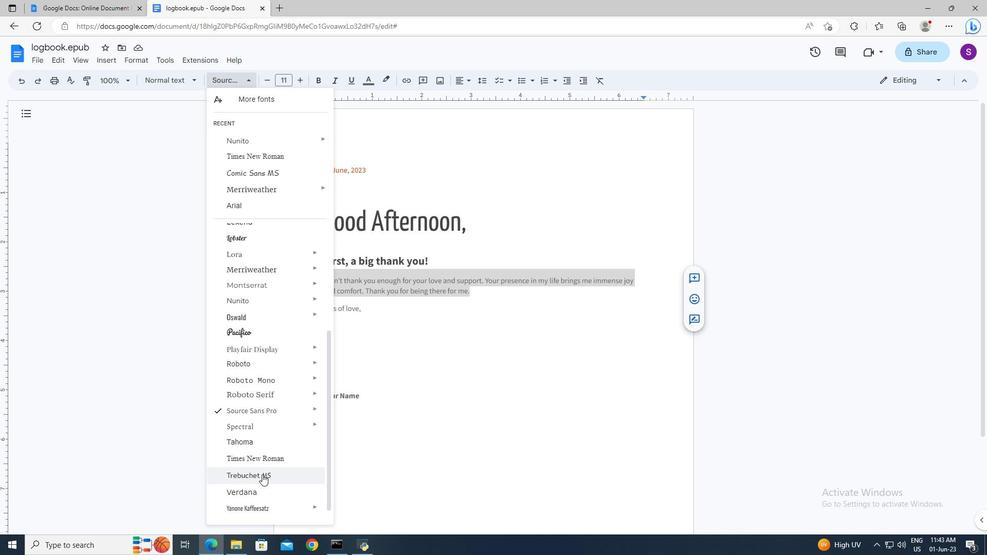 
Action: Mouse pressed left at (263, 480)
Screenshot: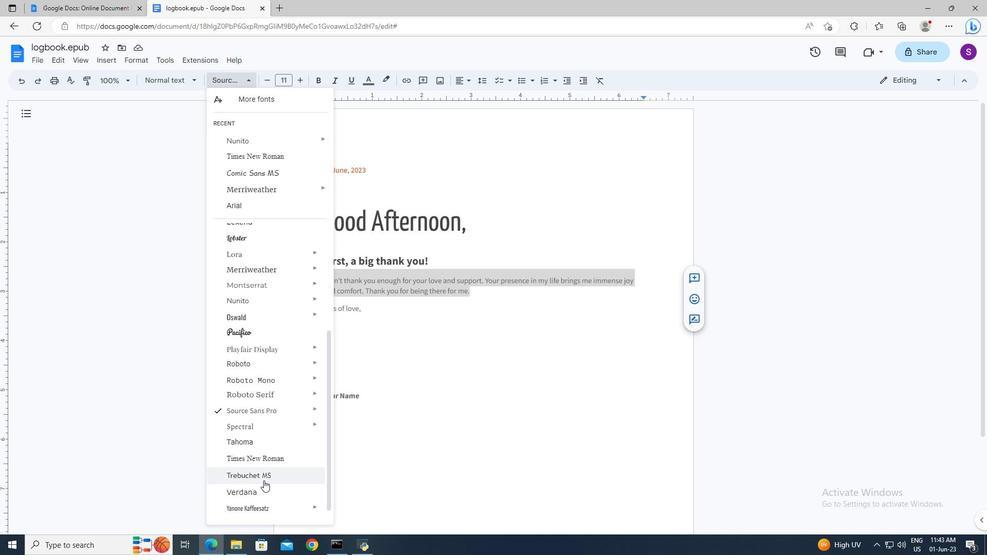 
Action: Mouse moved to (290, 78)
Screenshot: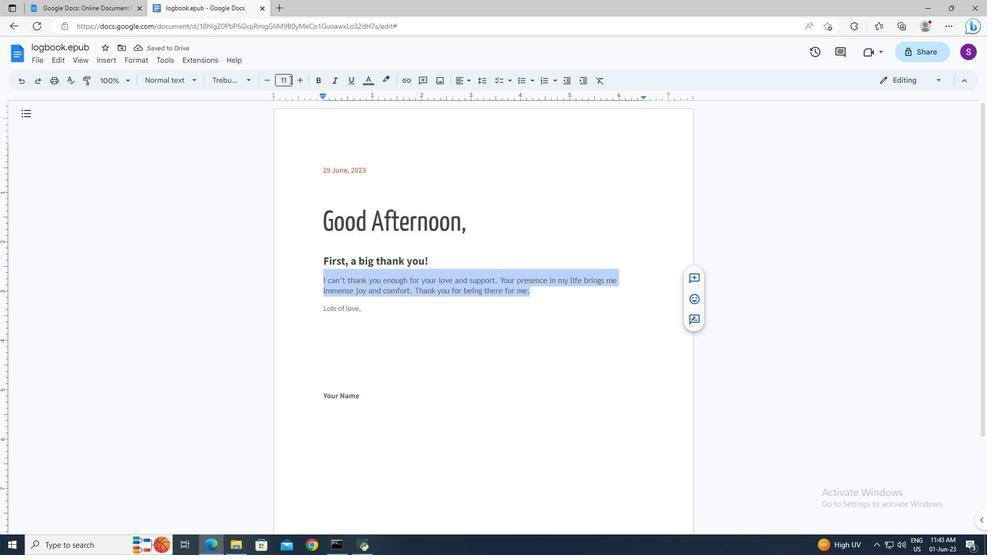 
Action: Mouse pressed left at (290, 78)
Screenshot: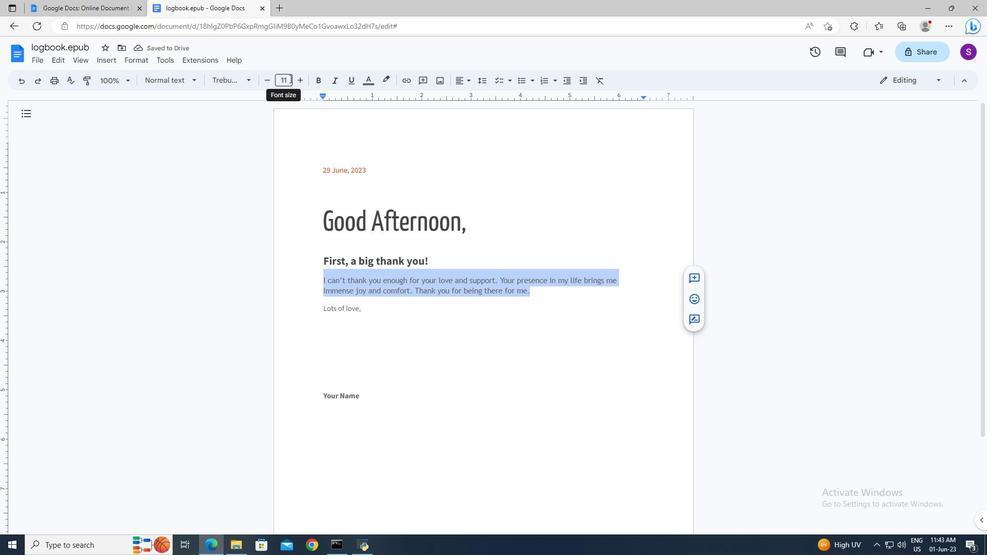 
Action: Key pressed 18<Key.enter>
Screenshot: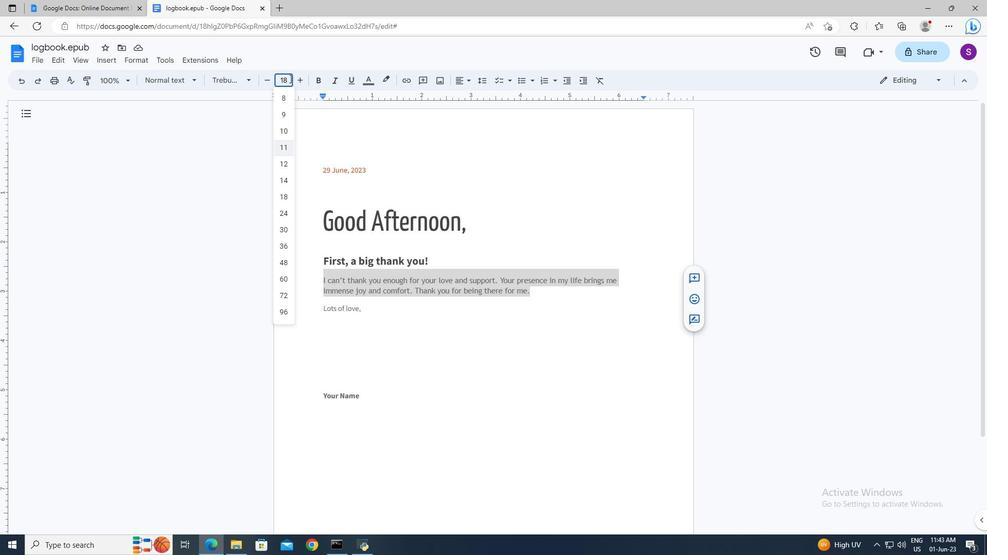 
Action: Mouse moved to (380, 266)
Screenshot: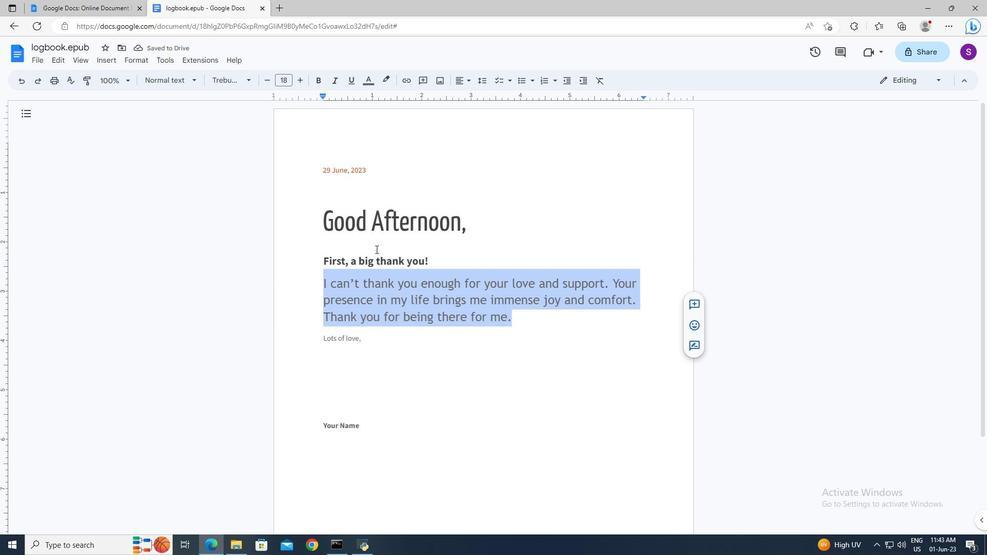 
Action: Mouse scrolled (380, 266) with delta (0, 0)
Screenshot: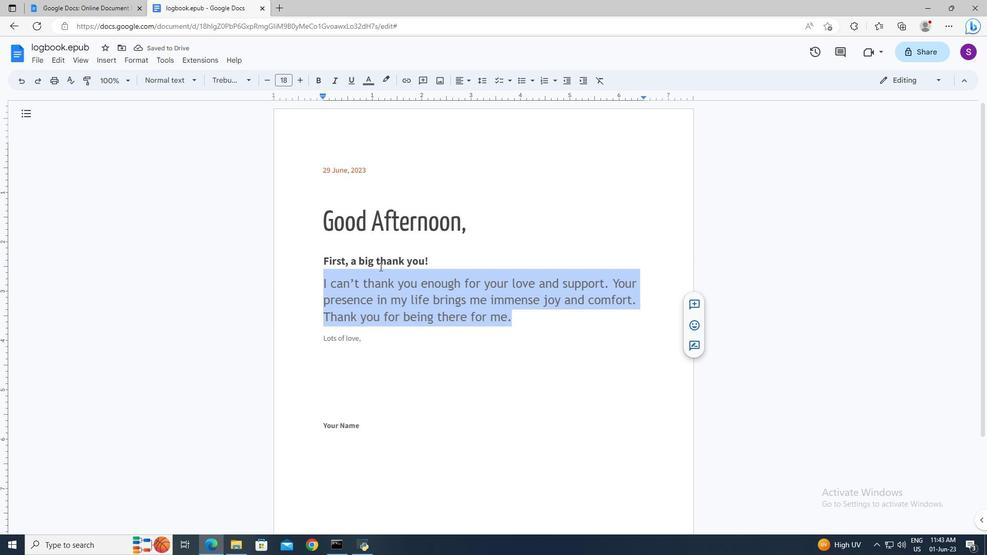 
Action: Mouse moved to (324, 361)
Screenshot: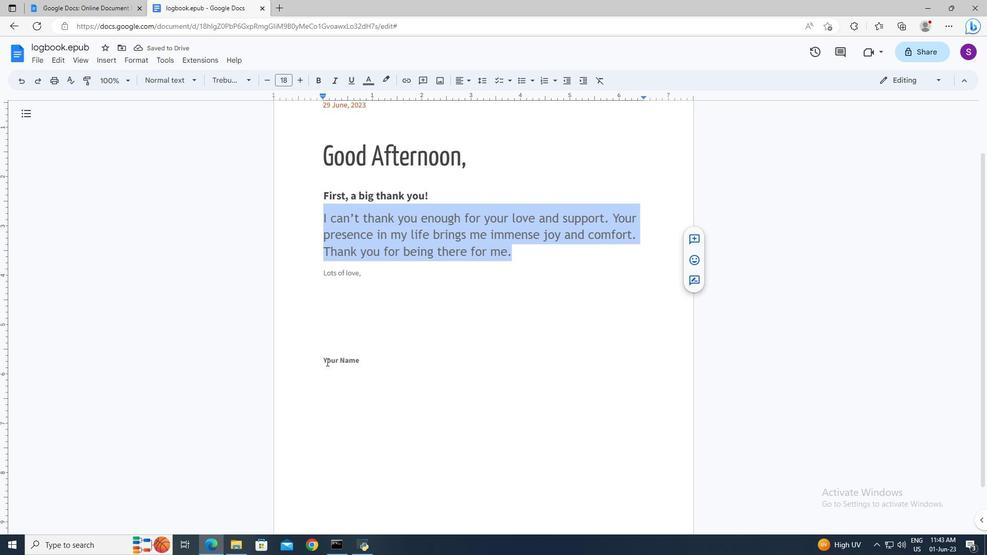
Action: Mouse pressed left at (324, 361)
Screenshot: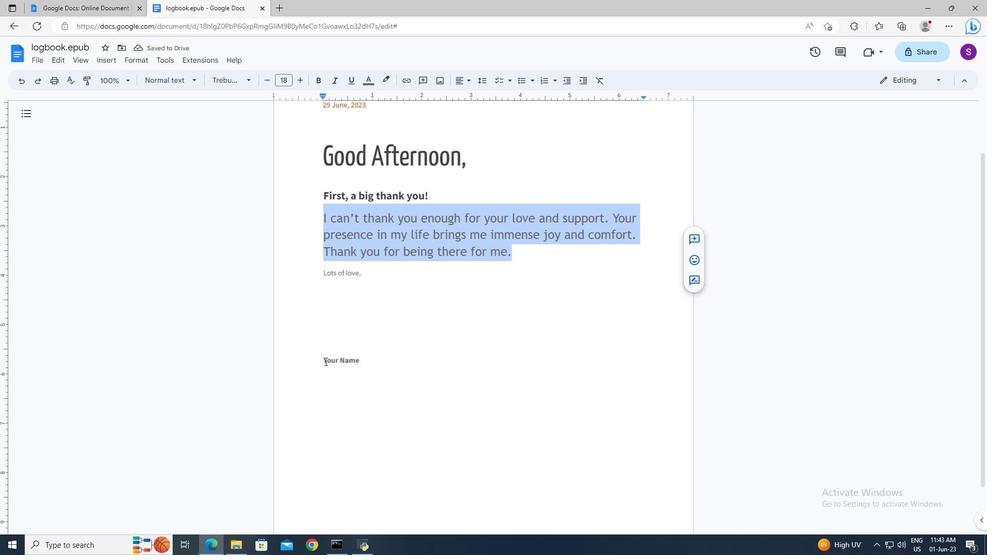 
Action: Key pressed <Key.shift><Key.right><Key.right><Key.delete><Key.shift>Oscar
Screenshot: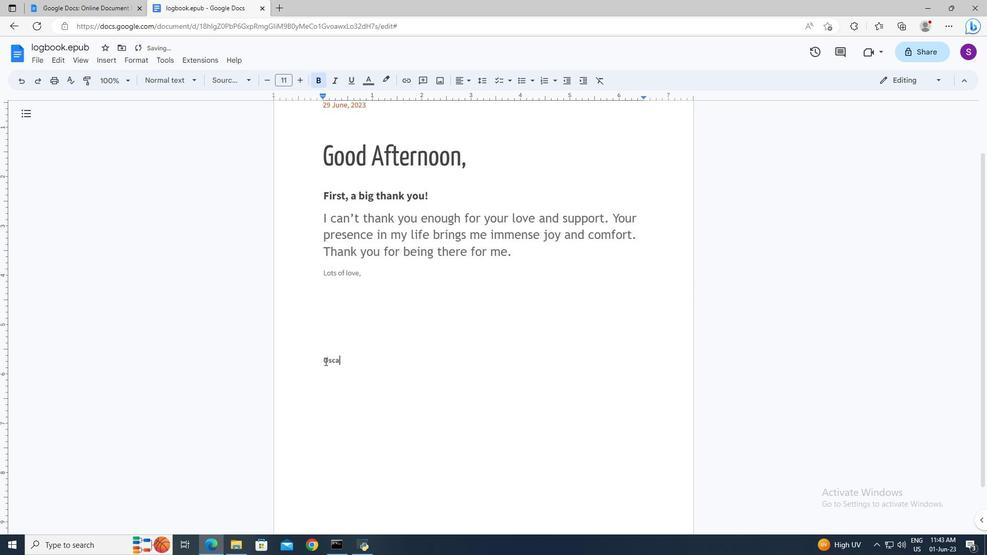 
